 Task: Find connections with filter location Laguna with filter topic #Personalbrandingwith filter profile language French with filter current company L&T Infrastructure Engineering Limited with filter school Bareilly College with filter industry Insurance and Employee Benefit Funds with filter service category Search Engine Marketing (SEM) with filter keywords title Business Manager
Action: Mouse moved to (516, 64)
Screenshot: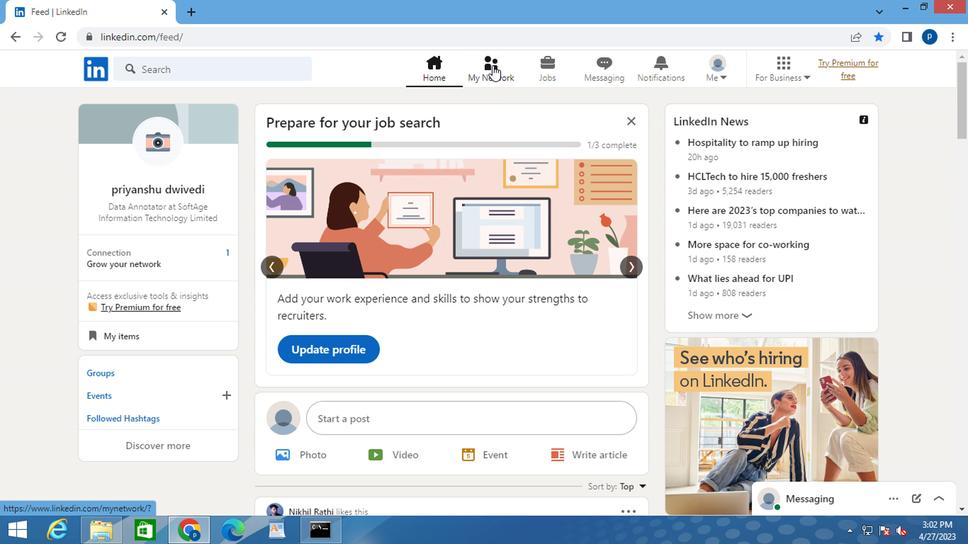
Action: Mouse pressed left at (516, 64)
Screenshot: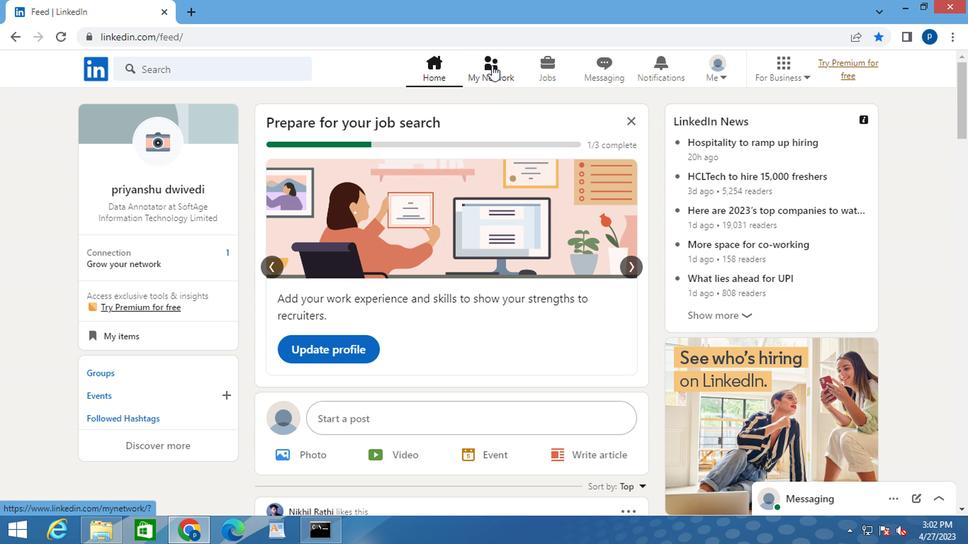 
Action: Mouse moved to (250, 152)
Screenshot: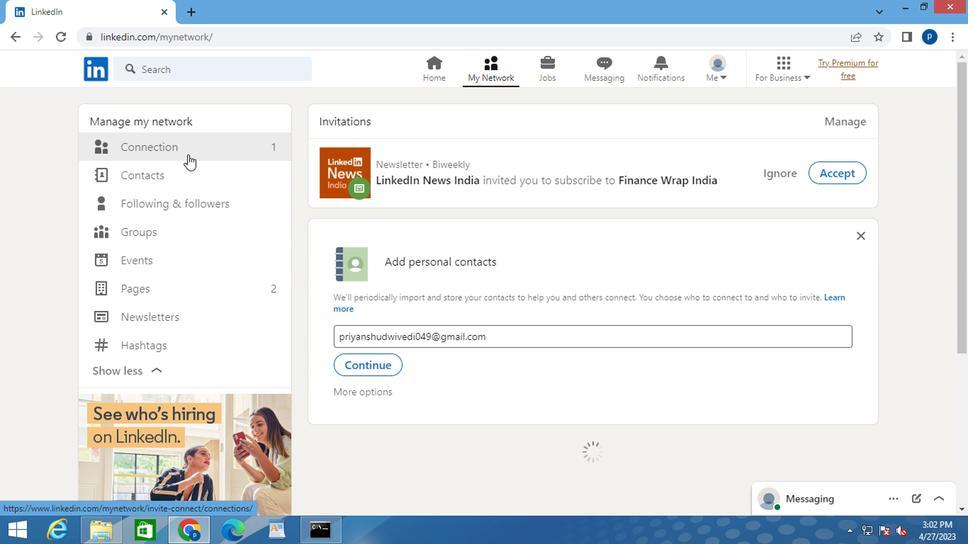 
Action: Mouse pressed left at (250, 152)
Screenshot: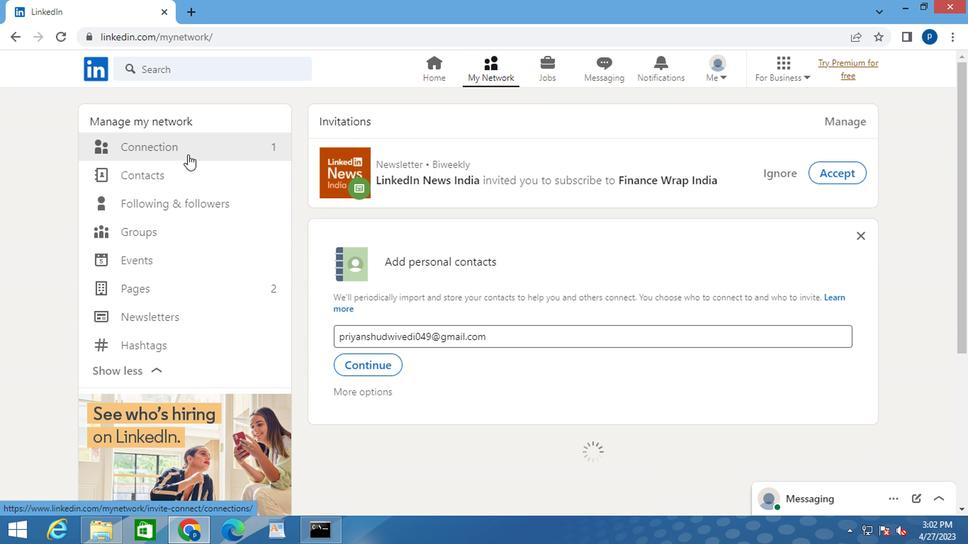 
Action: Mouse moved to (593, 147)
Screenshot: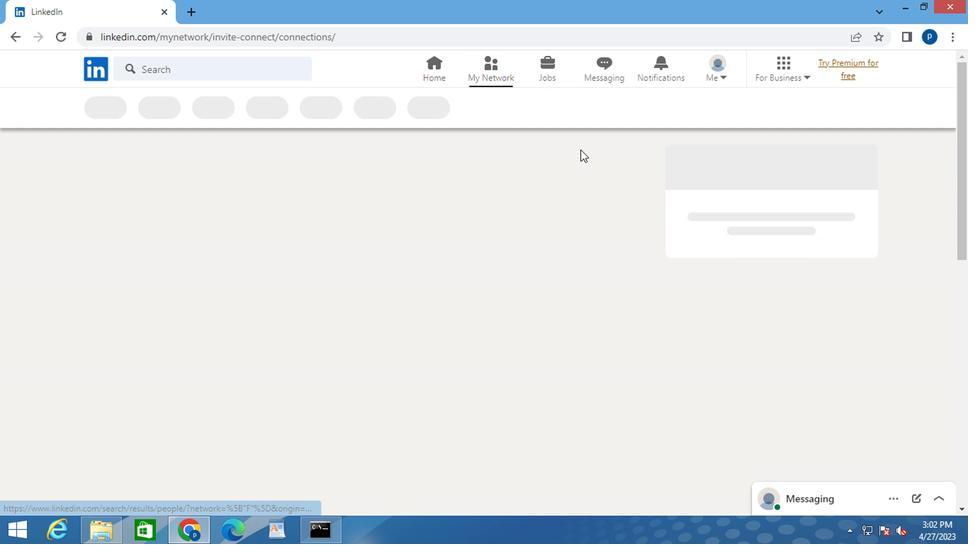 
Action: Mouse pressed left at (593, 147)
Screenshot: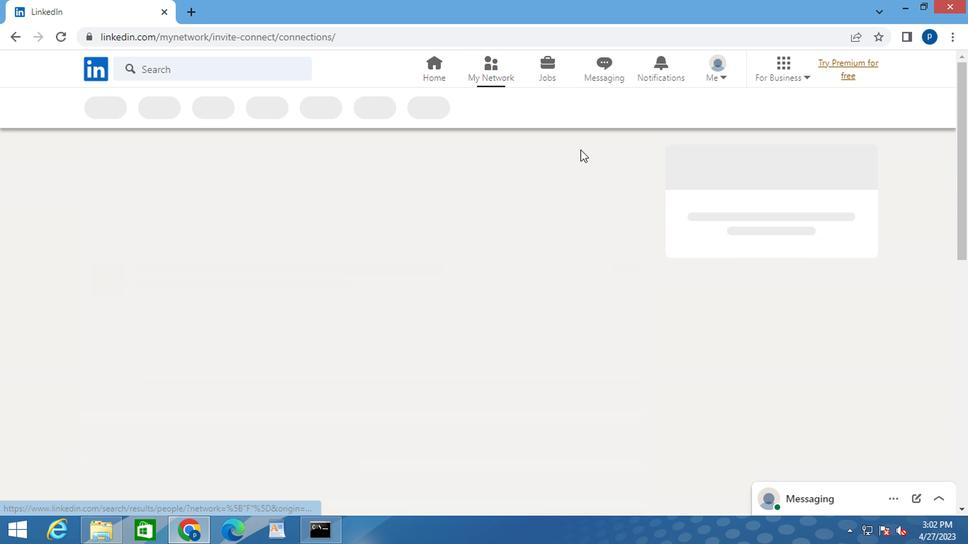 
Action: Mouse moved to (544, 107)
Screenshot: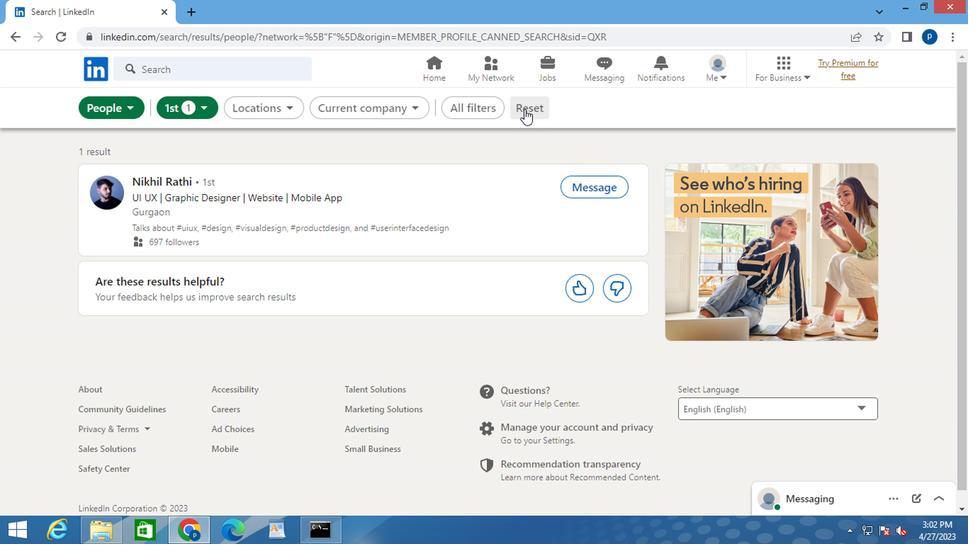 
Action: Mouse pressed left at (544, 107)
Screenshot: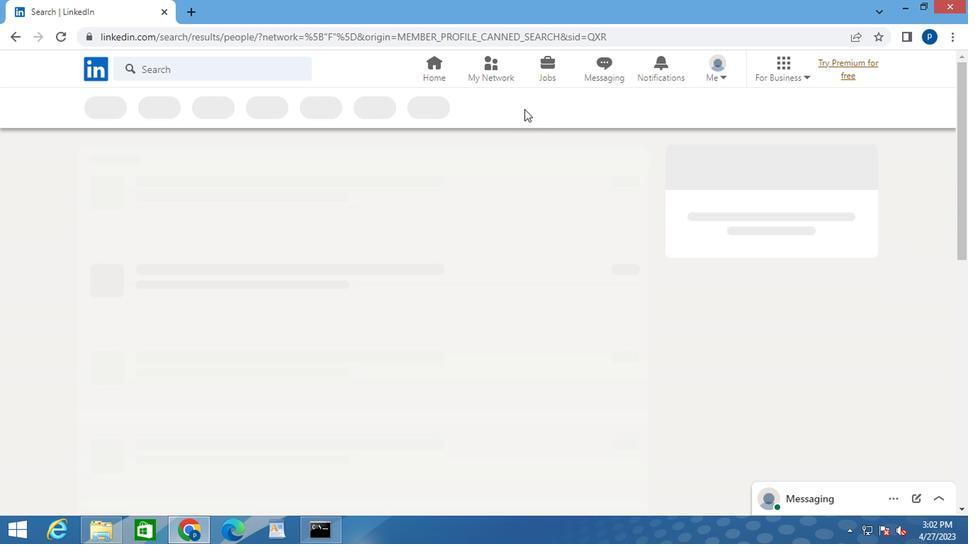 
Action: Mouse moved to (525, 109)
Screenshot: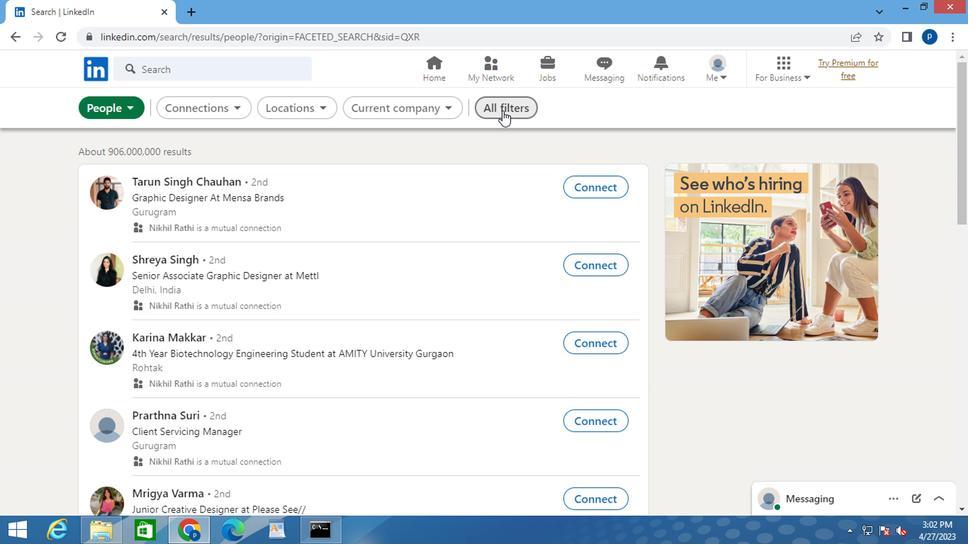 
Action: Mouse pressed left at (525, 109)
Screenshot: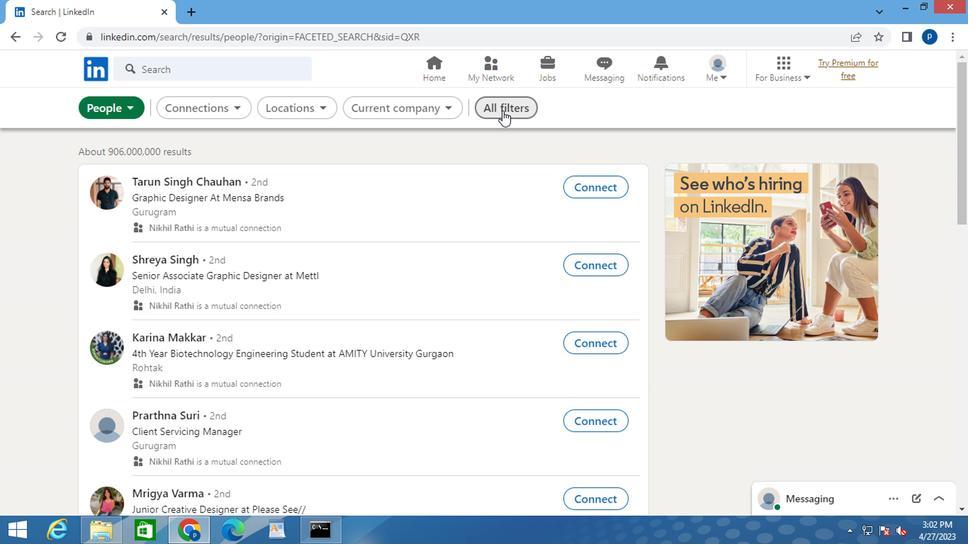 
Action: Mouse moved to (696, 272)
Screenshot: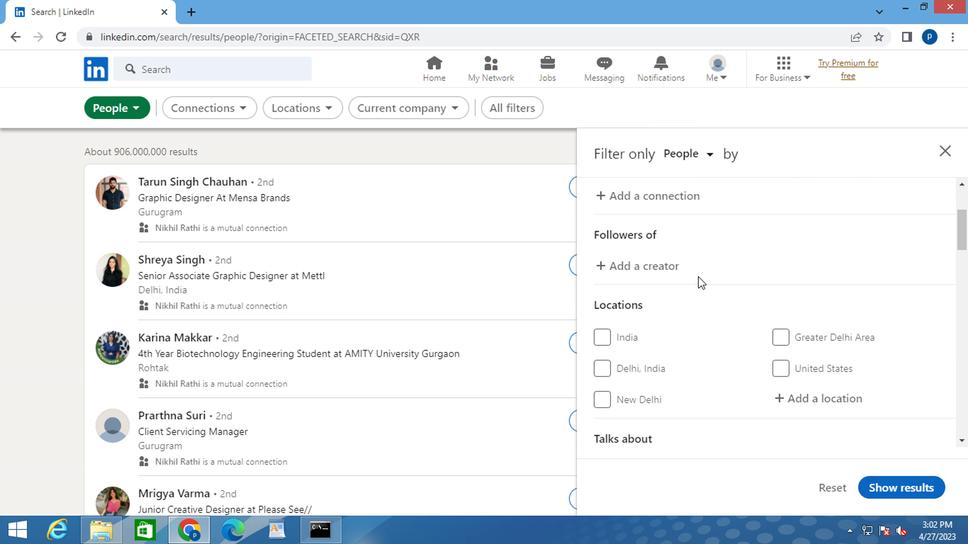 
Action: Mouse scrolled (696, 271) with delta (0, -1)
Screenshot: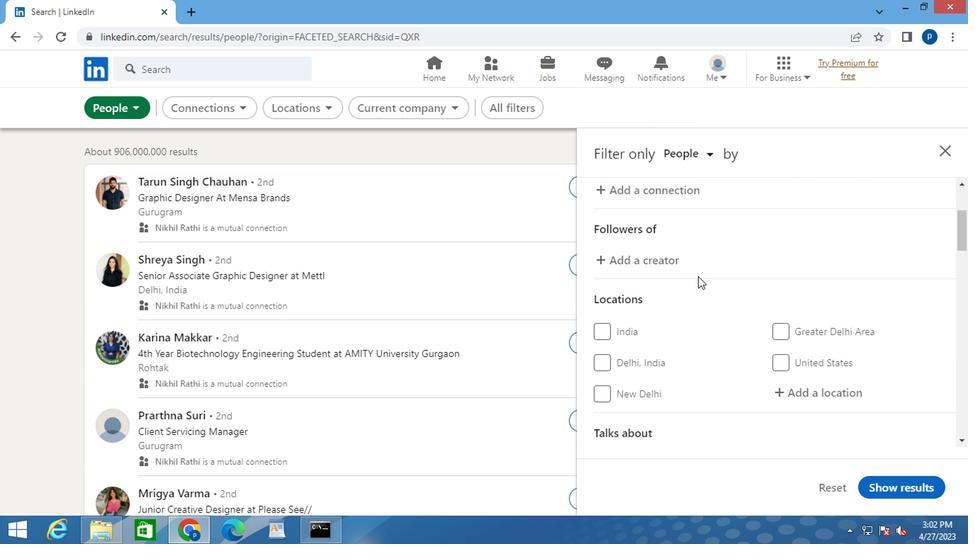 
Action: Mouse scrolled (696, 271) with delta (0, -1)
Screenshot: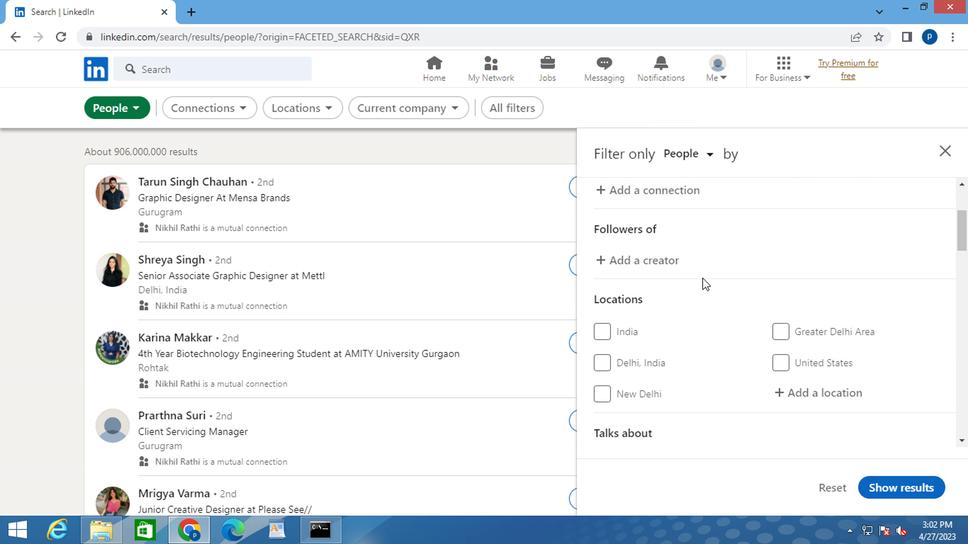
Action: Mouse moved to (714, 287)
Screenshot: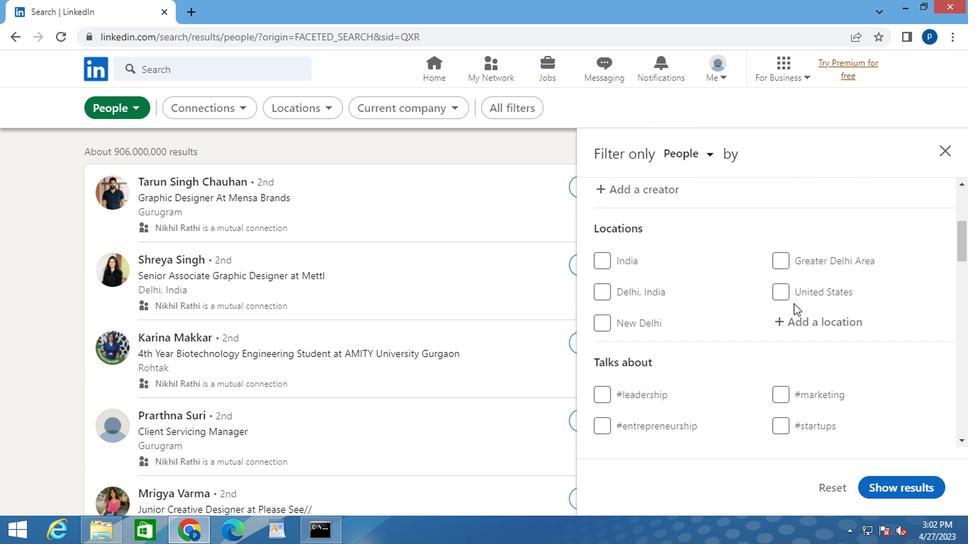 
Action: Mouse scrolled (714, 286) with delta (0, 0)
Screenshot: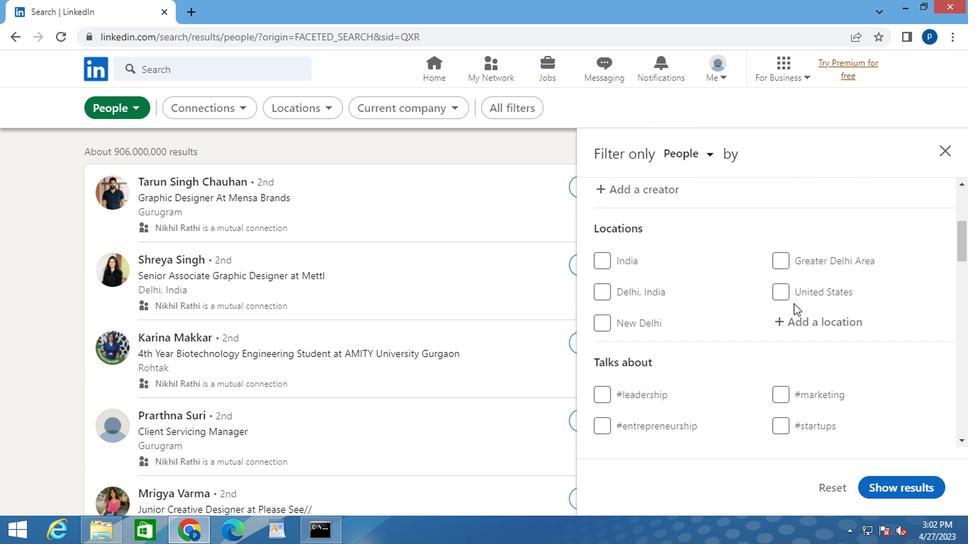
Action: Mouse moved to (803, 320)
Screenshot: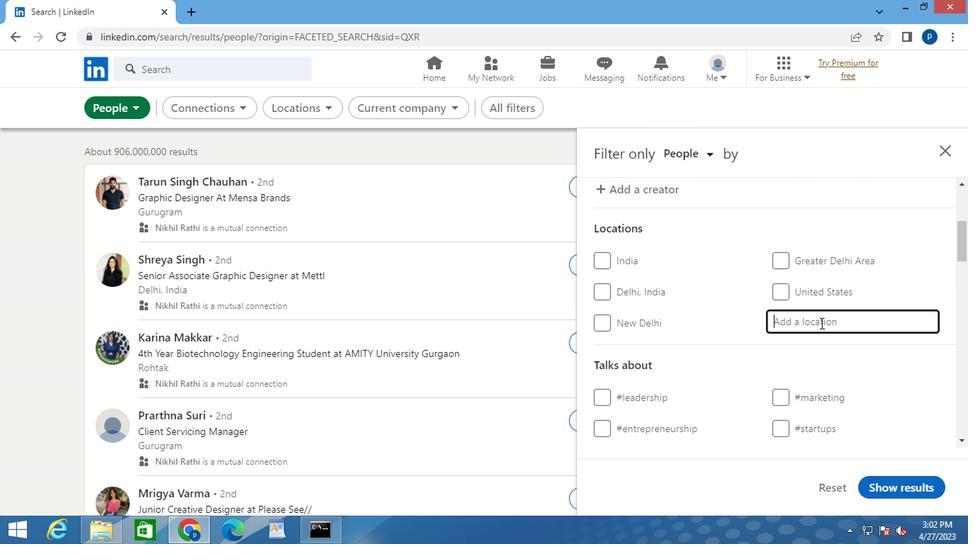 
Action: Mouse pressed left at (803, 320)
Screenshot: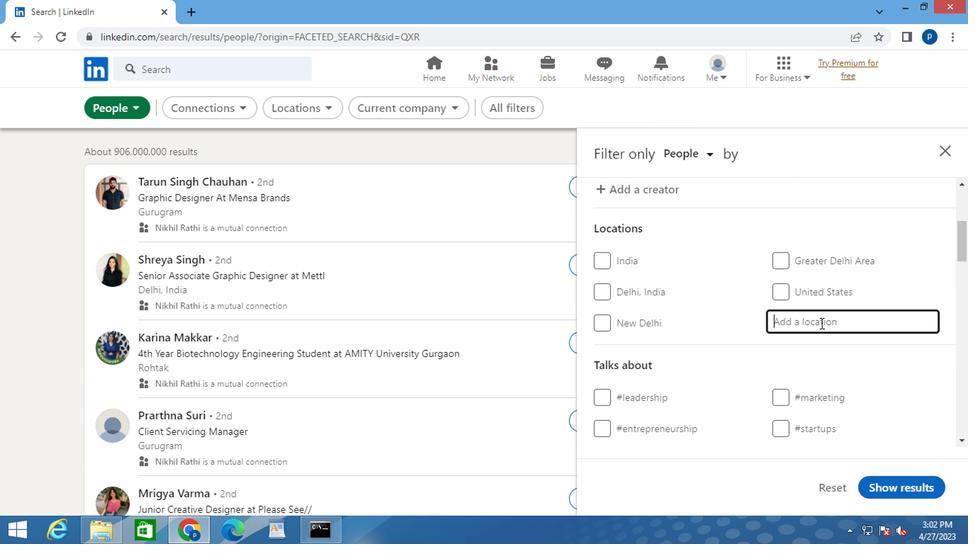 
Action: Key pressed <Key.caps_lock>l<Key.caps_lock>aguna<Key.space>
Screenshot: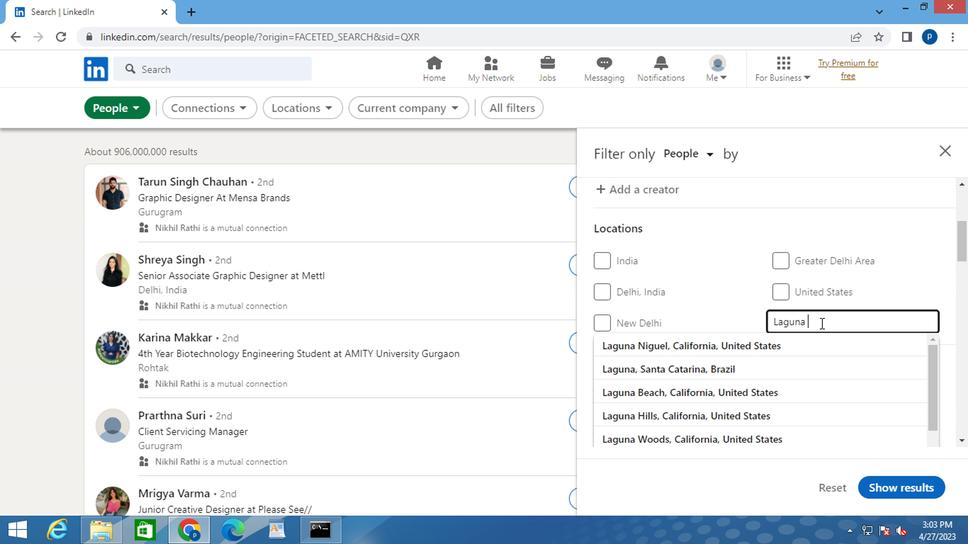 
Action: Mouse moved to (721, 319)
Screenshot: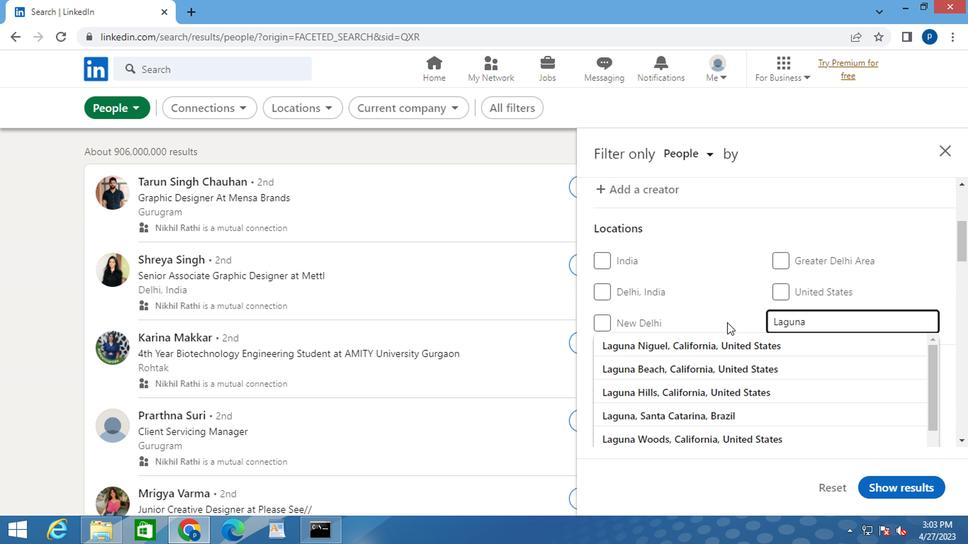 
Action: Mouse scrolled (721, 319) with delta (0, 0)
Screenshot: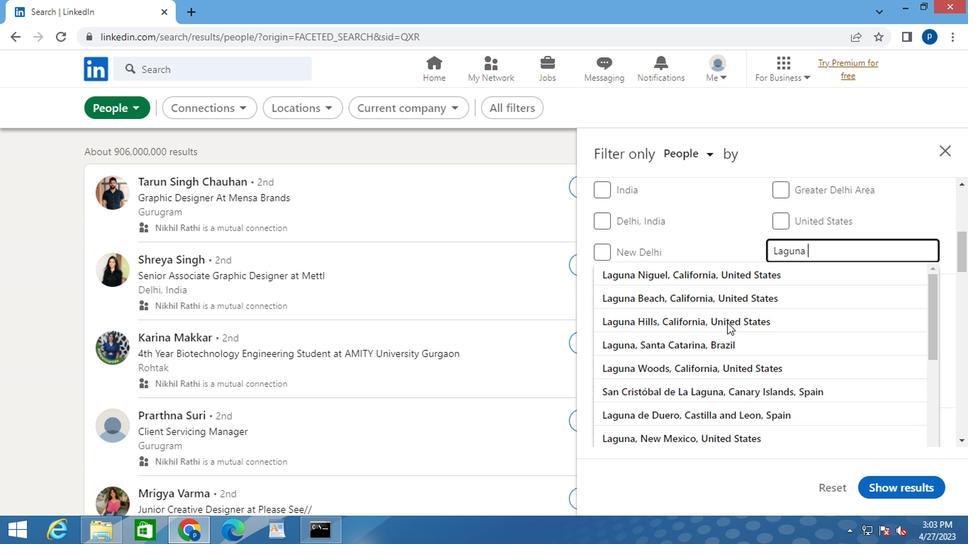 
Action: Mouse moved to (708, 223)
Screenshot: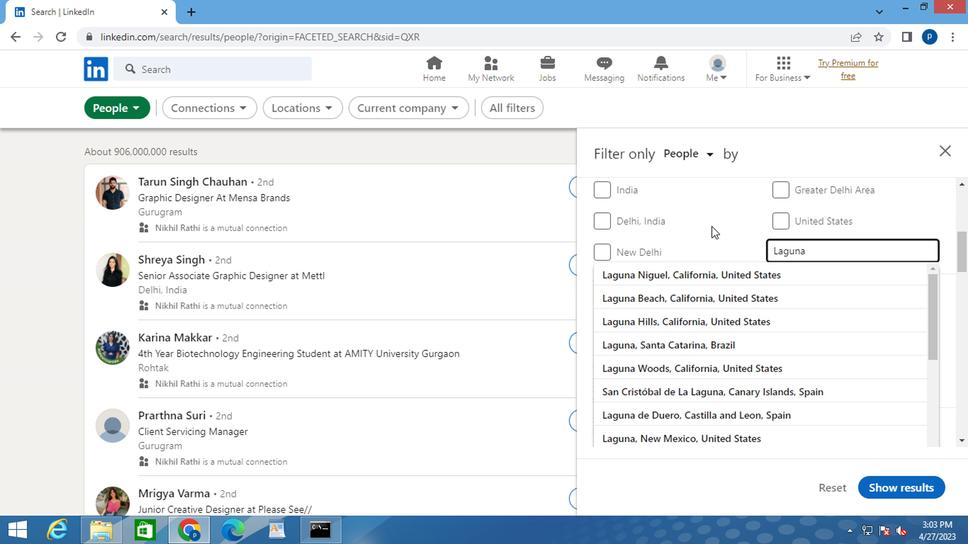 
Action: Key pressed <Key.enter>
Screenshot: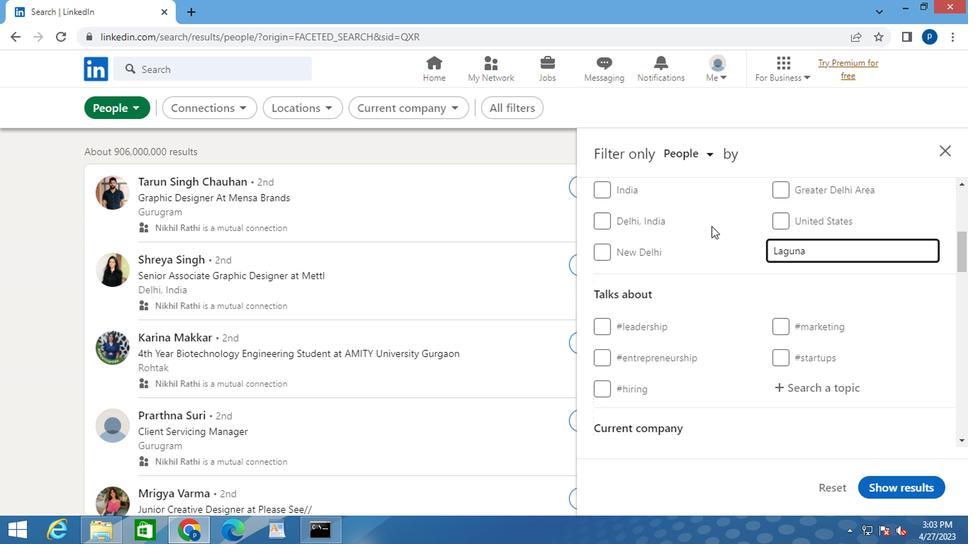 
Action: Mouse moved to (715, 217)
Screenshot: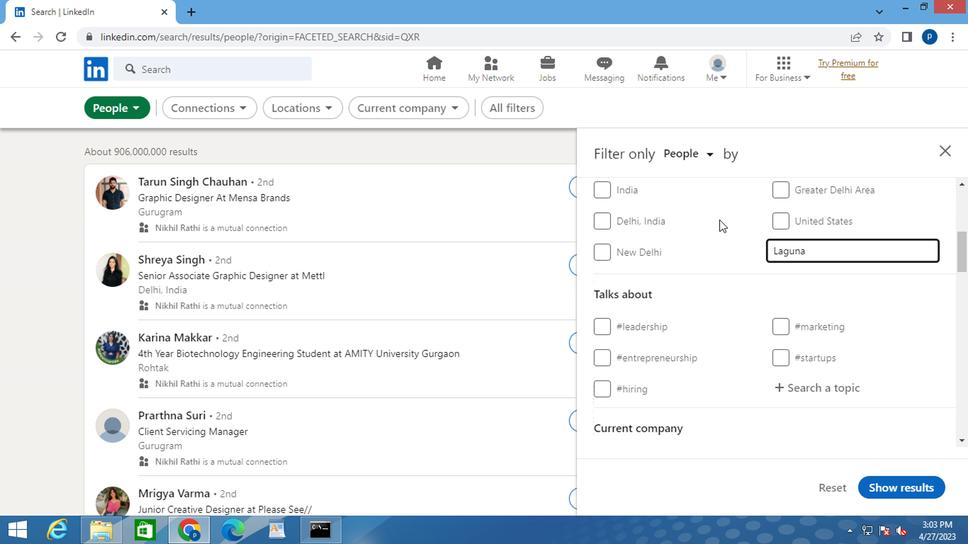 
Action: Mouse scrolled (715, 216) with delta (0, -1)
Screenshot: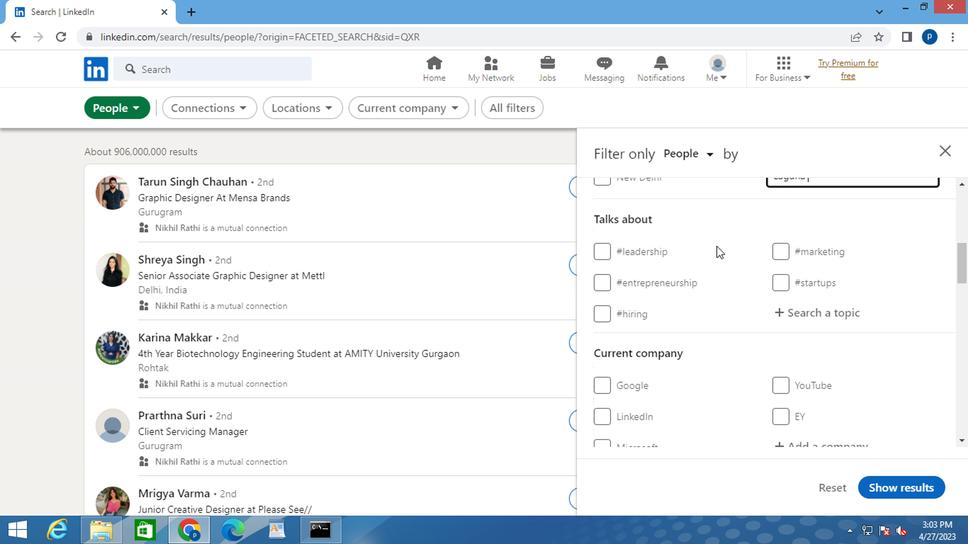 
Action: Mouse moved to (712, 244)
Screenshot: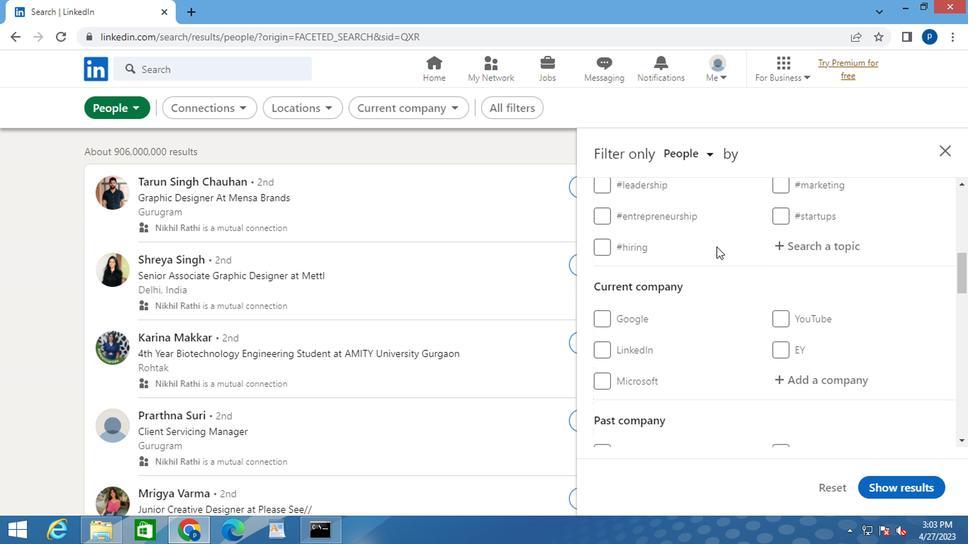 
Action: Mouse scrolled (712, 243) with delta (0, -1)
Screenshot: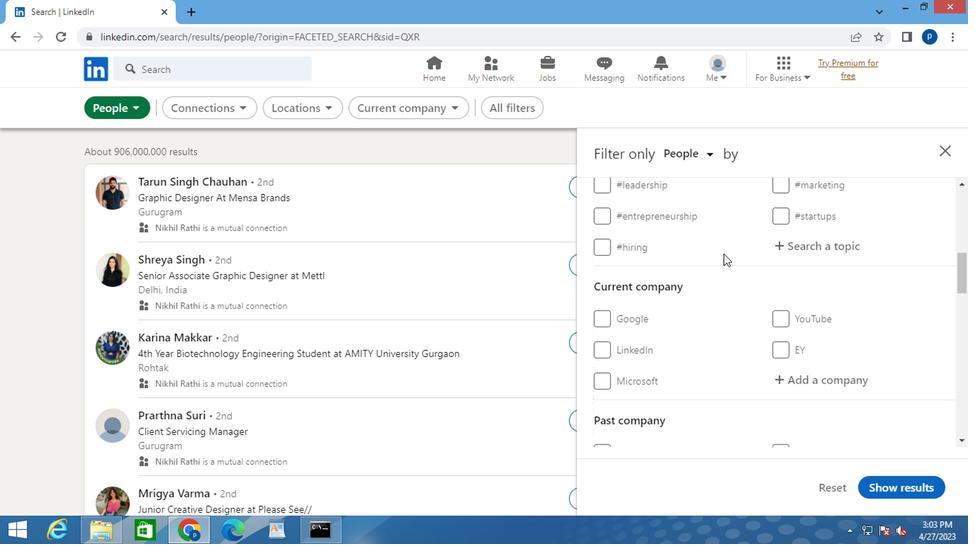 
Action: Mouse moved to (772, 253)
Screenshot: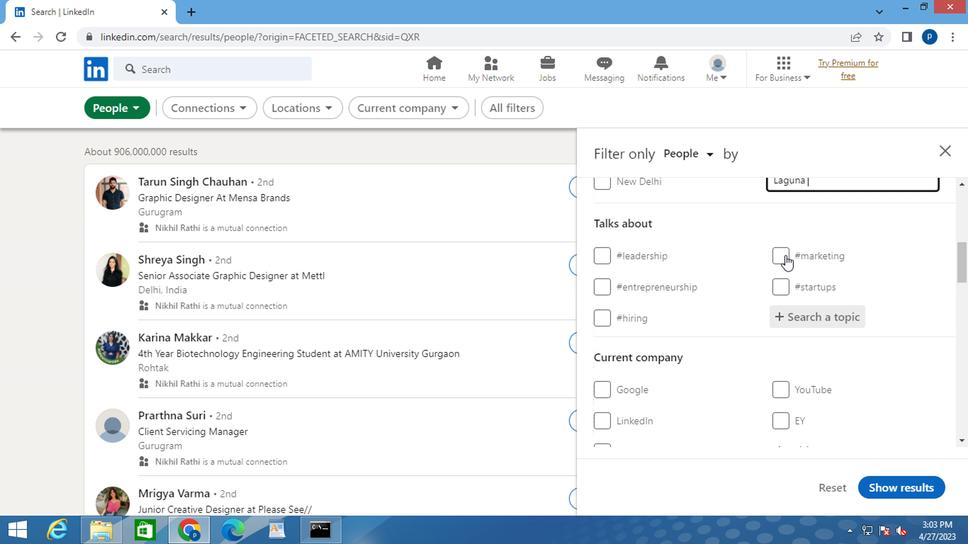 
Action: Mouse scrolled (772, 253) with delta (0, 0)
Screenshot: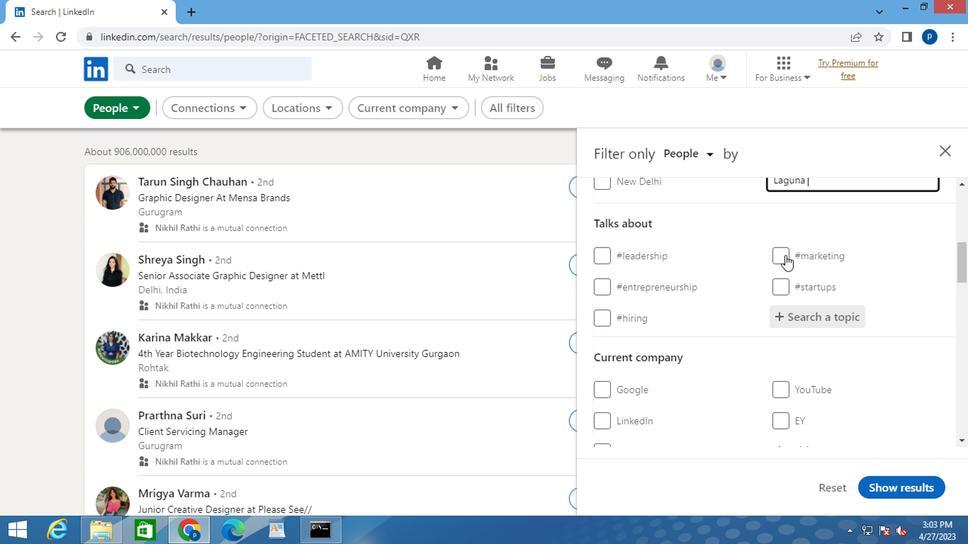 
Action: Mouse moved to (774, 313)
Screenshot: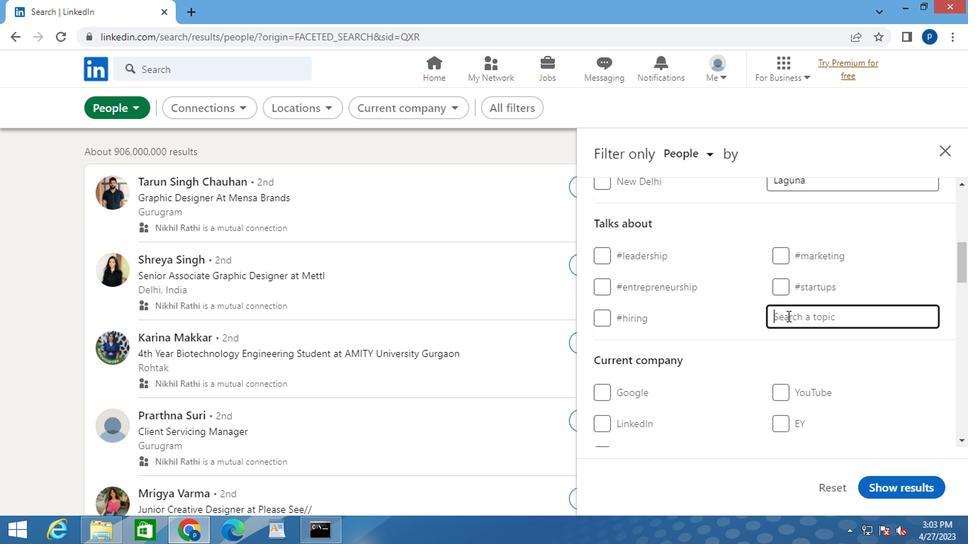 
Action: Mouse pressed left at (774, 313)
Screenshot: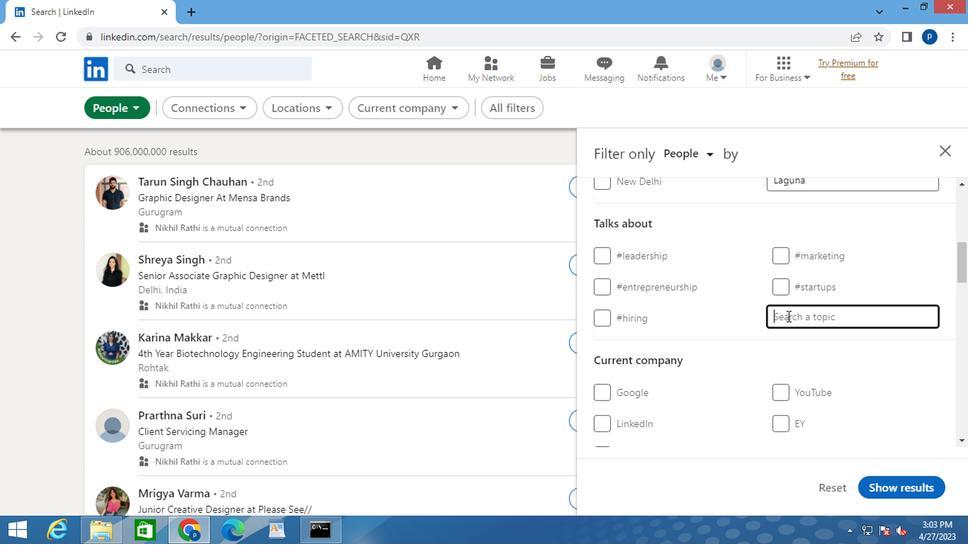 
Action: Key pressed <Key.shift>#<Key.caps_lock>P<Key.caps_lock>ERSONALBRANDING
Screenshot: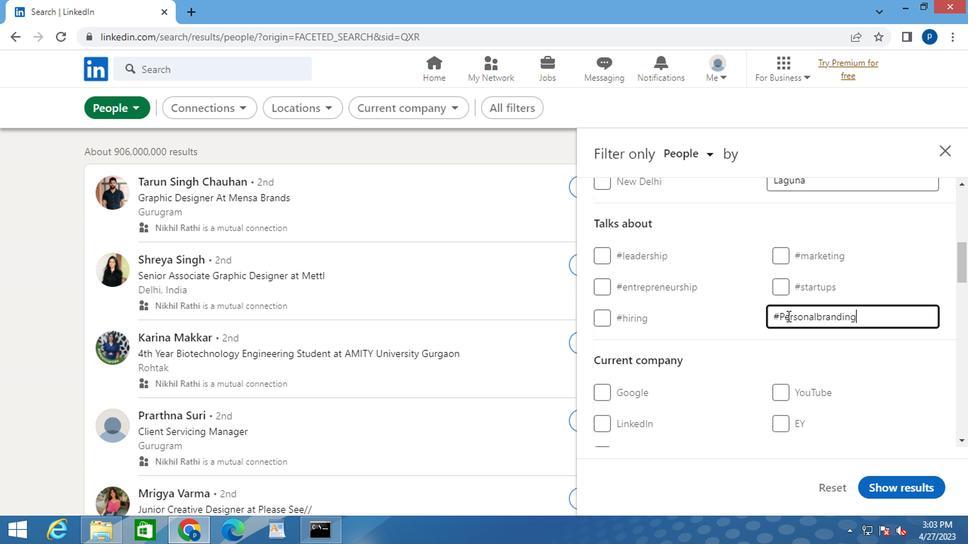 
Action: Mouse moved to (752, 339)
Screenshot: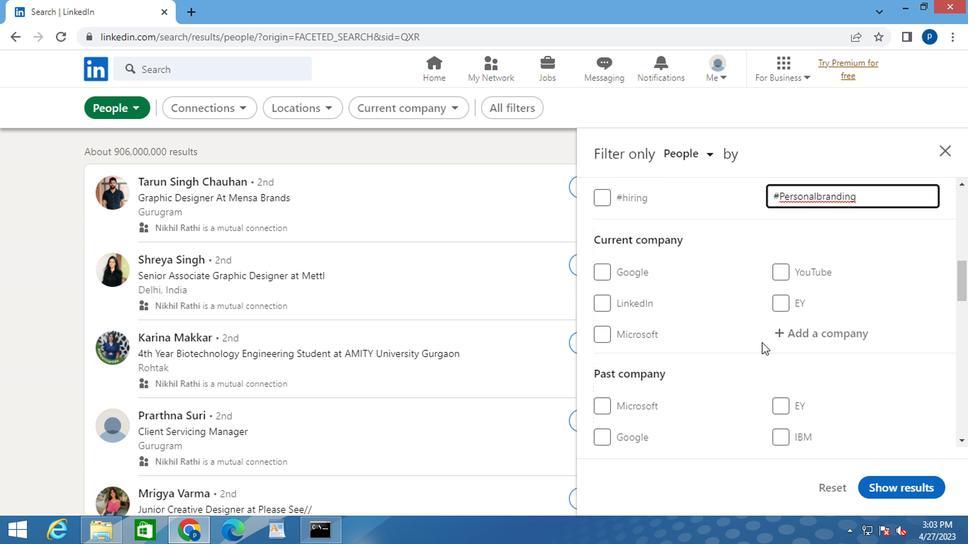 
Action: Mouse scrolled (752, 338) with delta (0, -1)
Screenshot: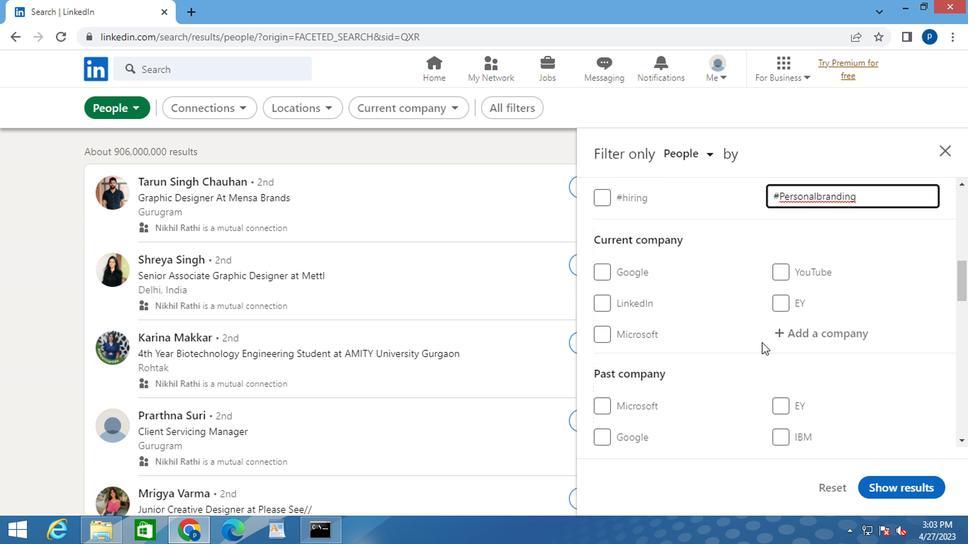
Action: Mouse scrolled (752, 338) with delta (0, -1)
Screenshot: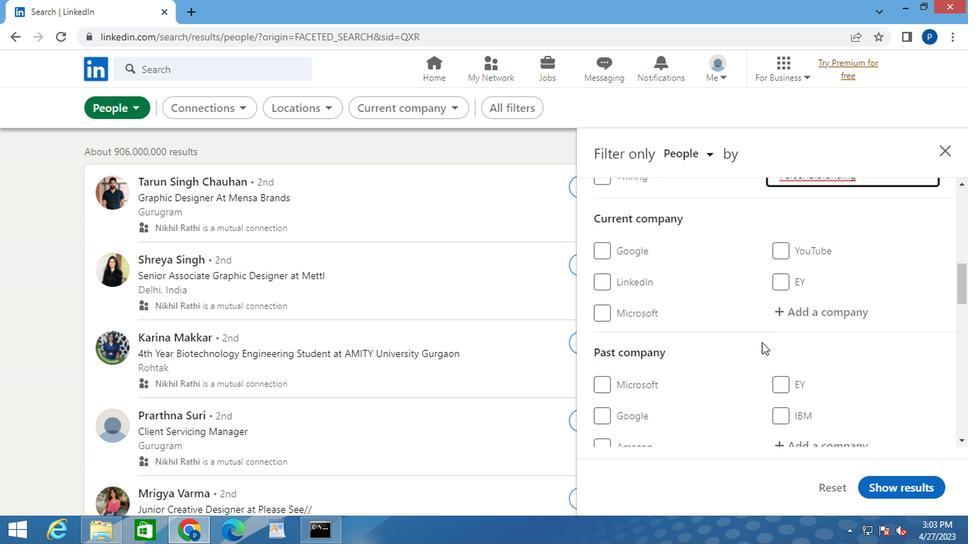 
Action: Mouse scrolled (752, 338) with delta (0, -1)
Screenshot: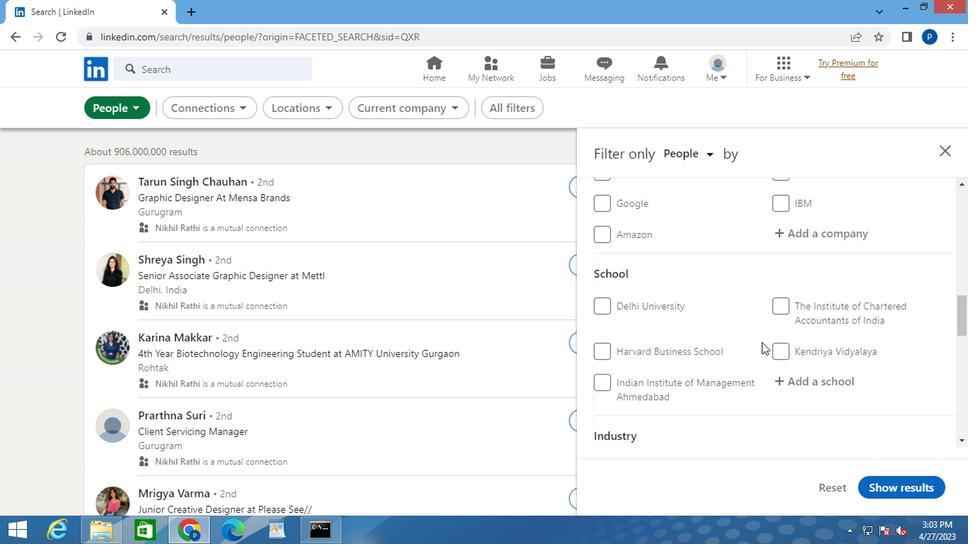 
Action: Mouse scrolled (752, 338) with delta (0, -1)
Screenshot: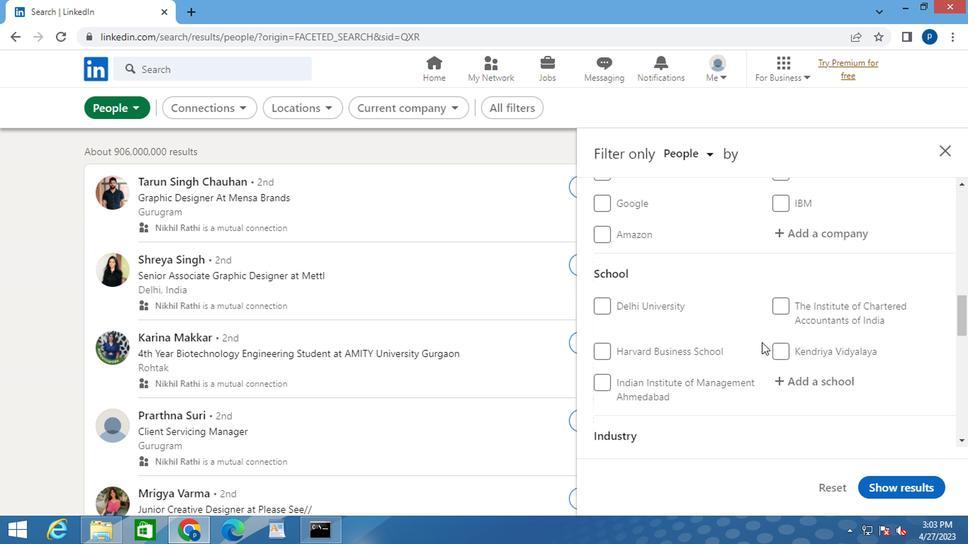 
Action: Mouse scrolled (752, 338) with delta (0, -1)
Screenshot: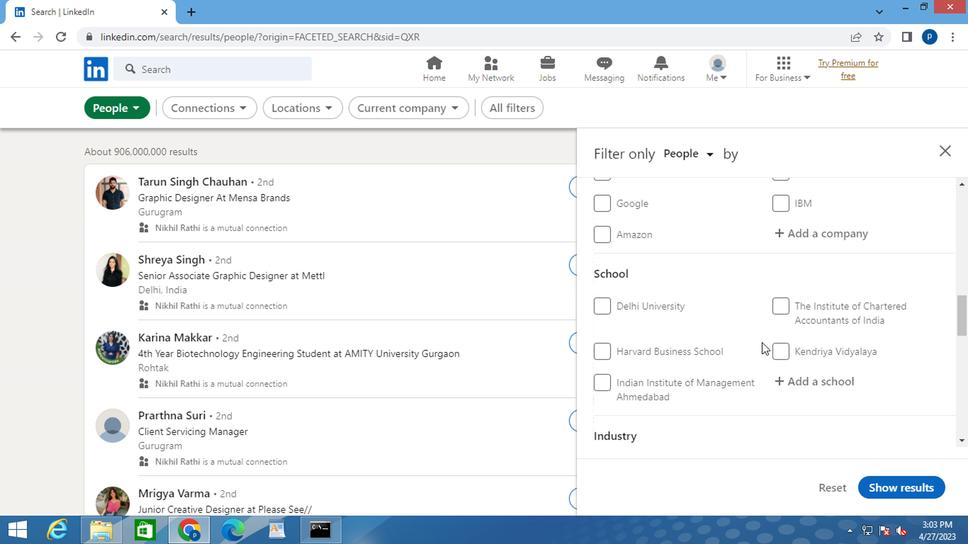 
Action: Mouse moved to (747, 343)
Screenshot: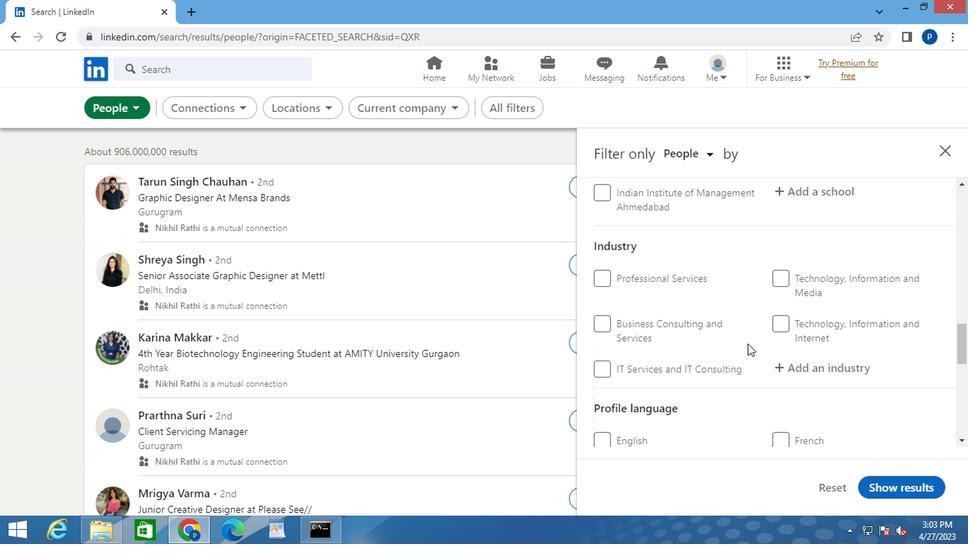 
Action: Mouse scrolled (747, 343) with delta (0, 0)
Screenshot: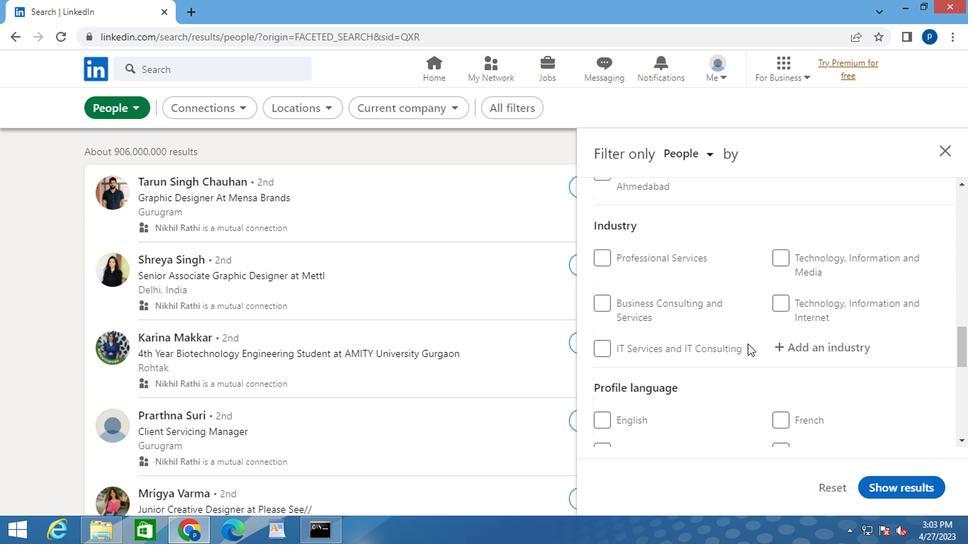 
Action: Mouse moved to (747, 343)
Screenshot: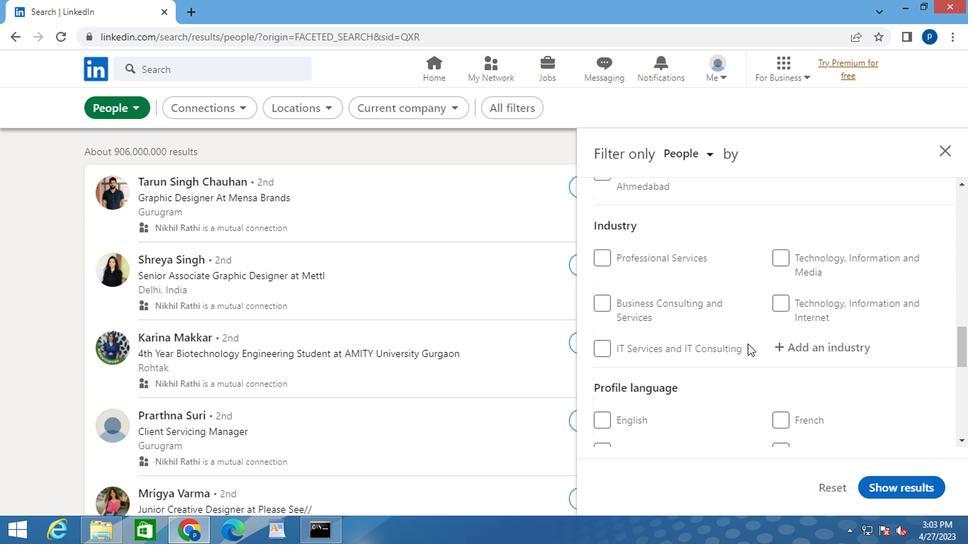 
Action: Mouse scrolled (747, 343) with delta (0, 0)
Screenshot: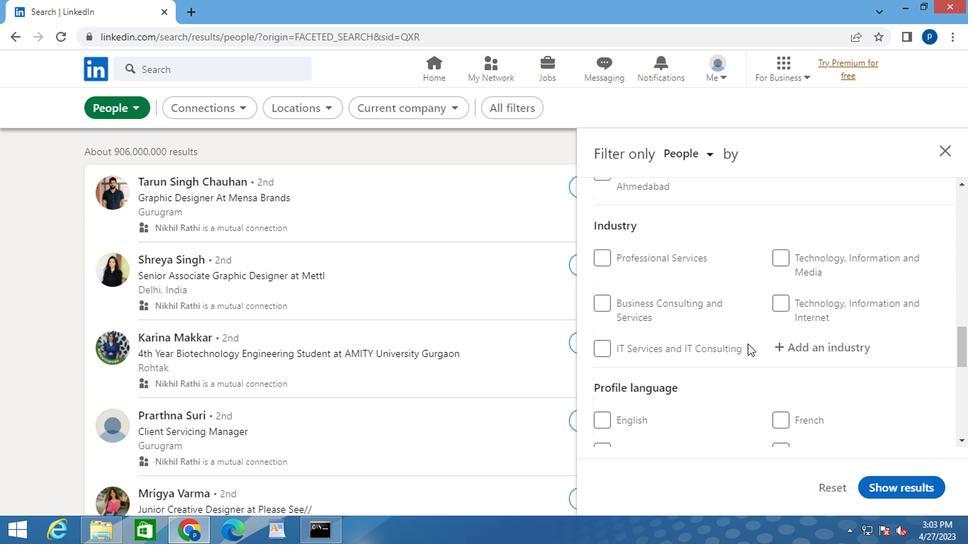 
Action: Mouse moved to (745, 344)
Screenshot: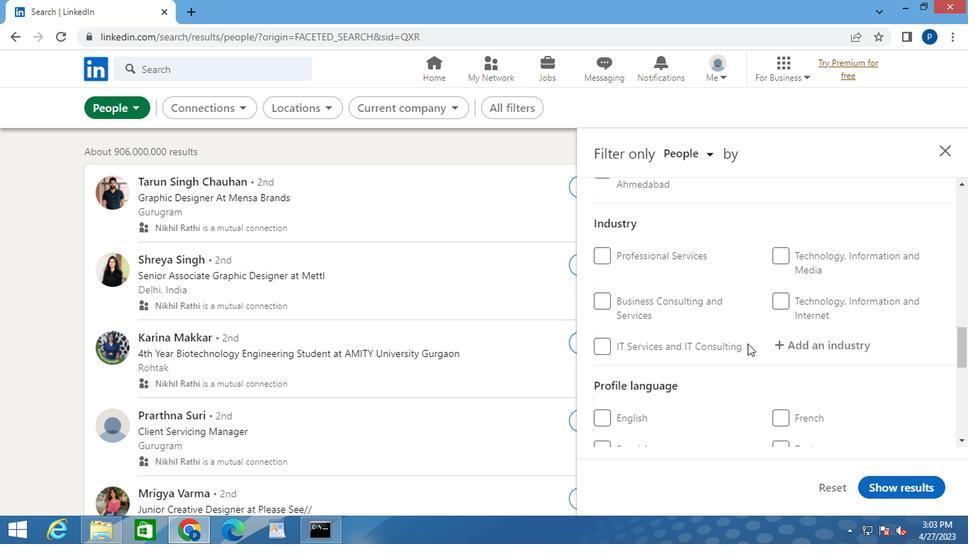 
Action: Mouse scrolled (745, 343) with delta (0, 0)
Screenshot: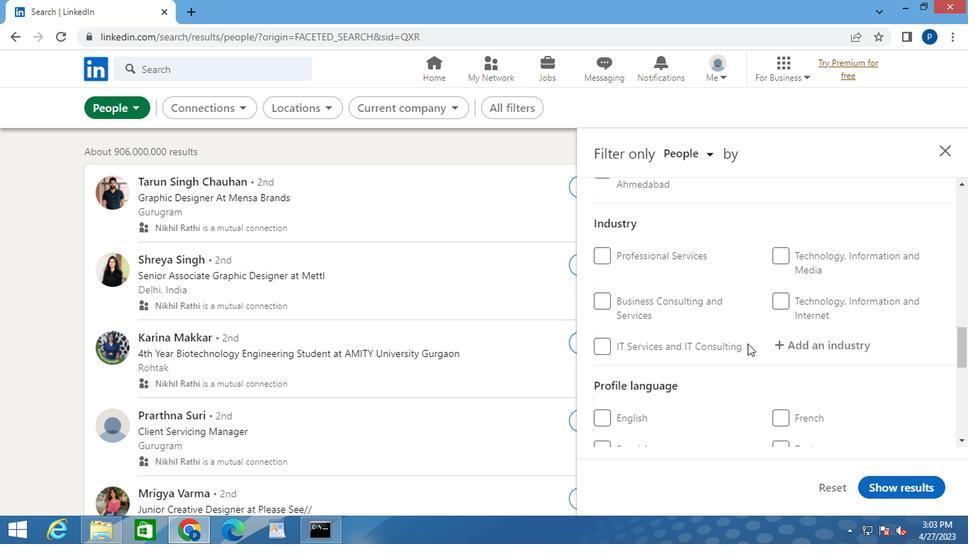 
Action: Mouse moved to (733, 340)
Screenshot: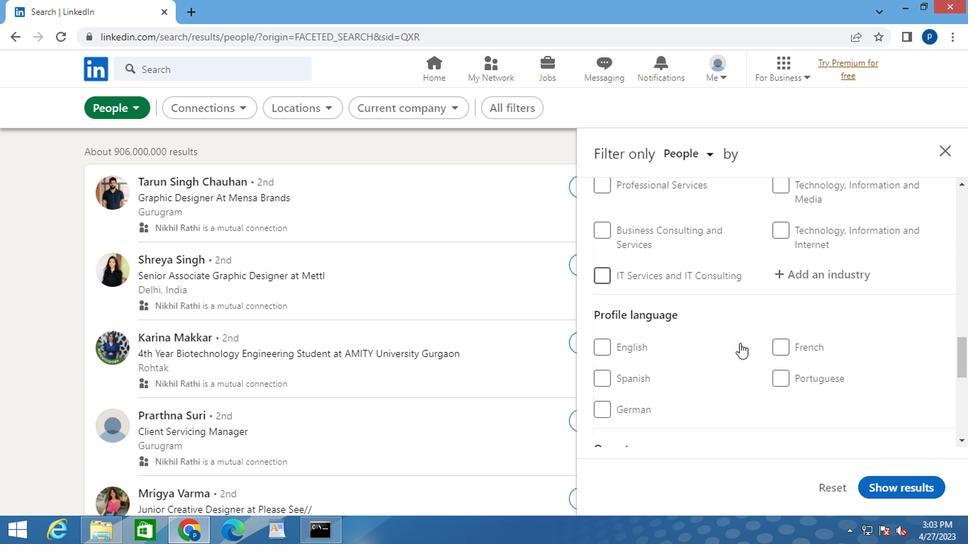 
Action: Mouse scrolled (733, 339) with delta (0, 0)
Screenshot: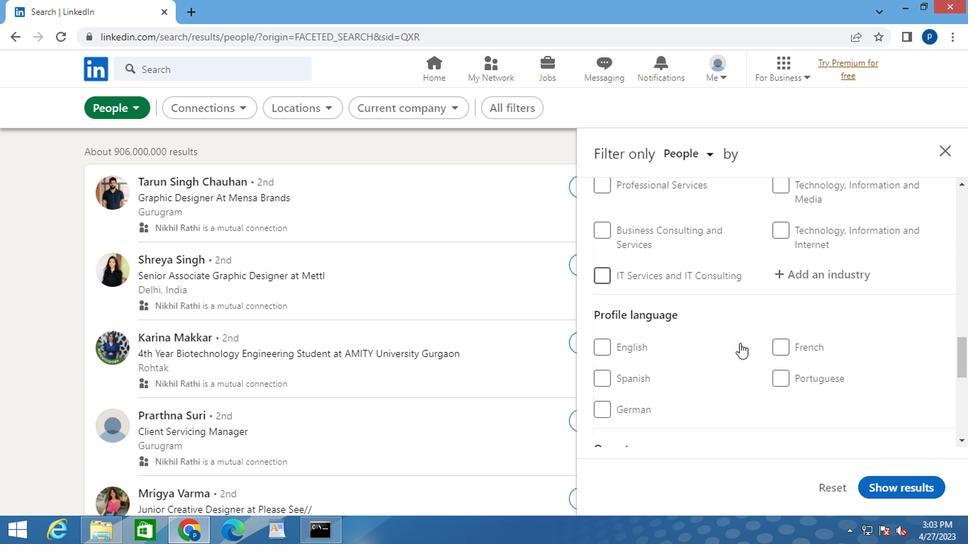 
Action: Mouse moved to (774, 339)
Screenshot: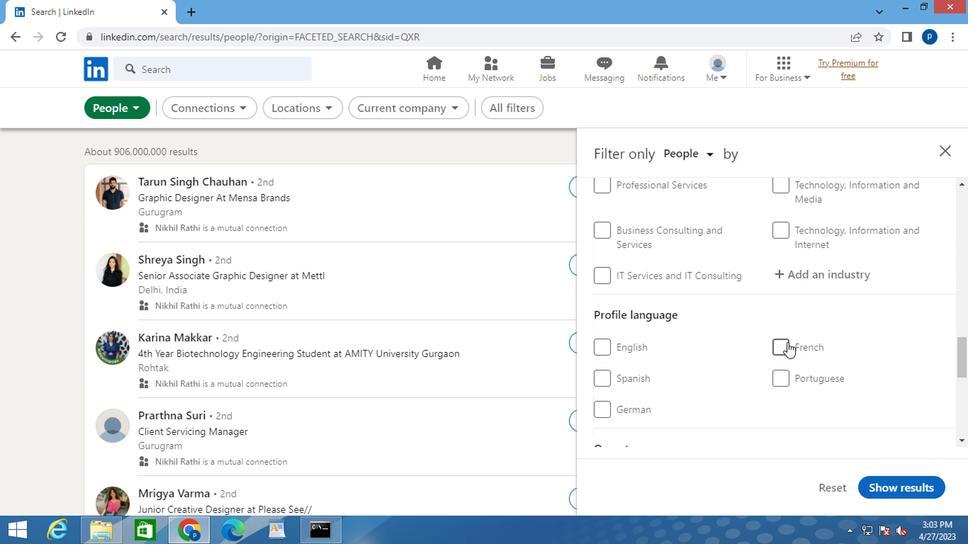 
Action: Mouse pressed left at (774, 339)
Screenshot: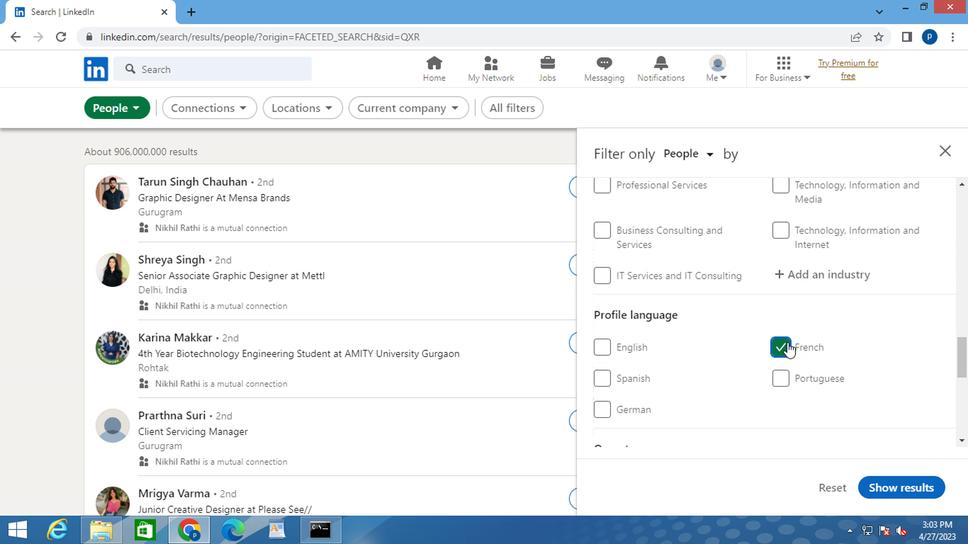 
Action: Mouse moved to (795, 316)
Screenshot: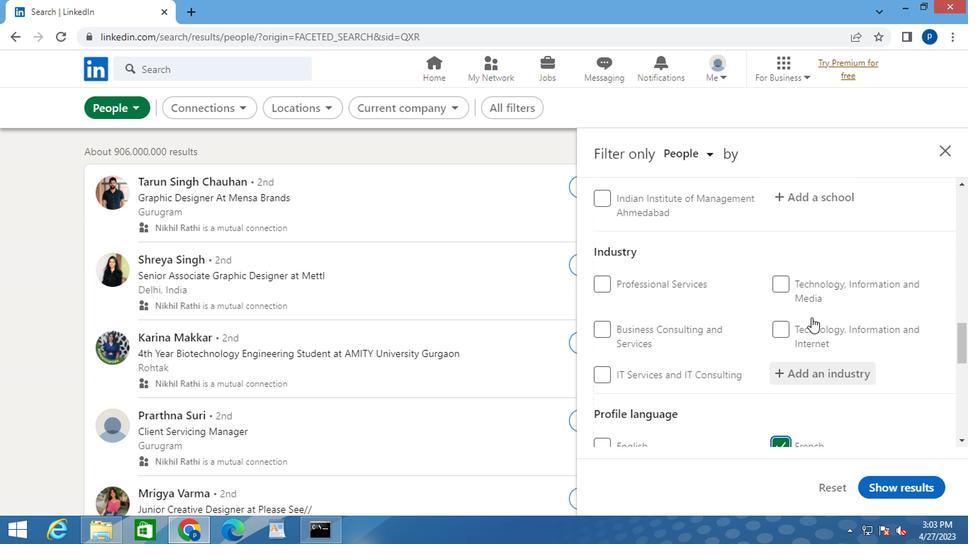 
Action: Mouse scrolled (795, 317) with delta (0, 0)
Screenshot: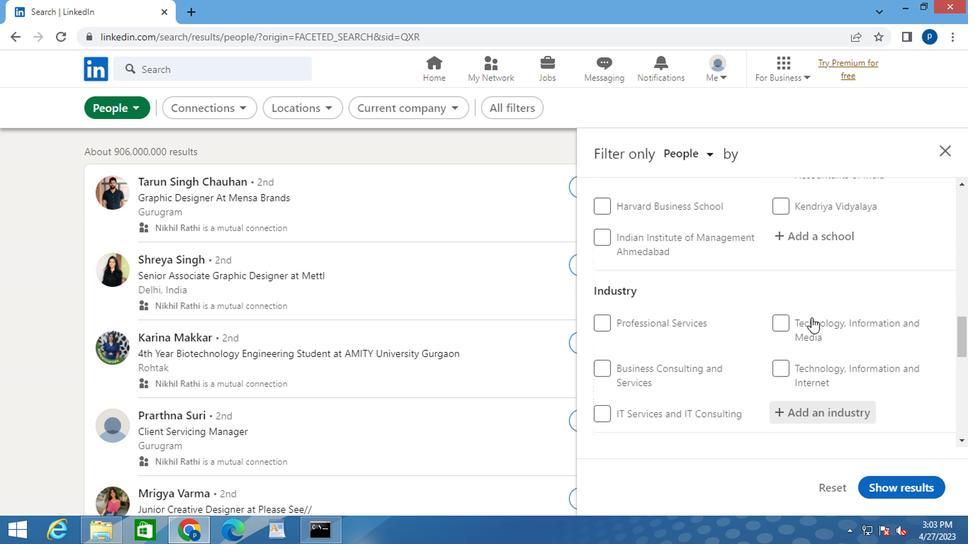 
Action: Mouse moved to (795, 315)
Screenshot: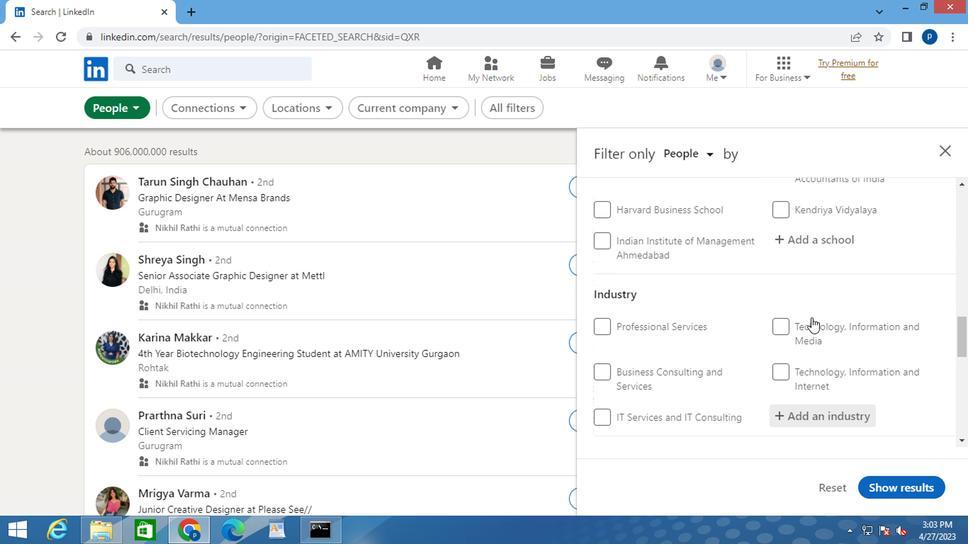 
Action: Mouse scrolled (795, 315) with delta (0, 0)
Screenshot: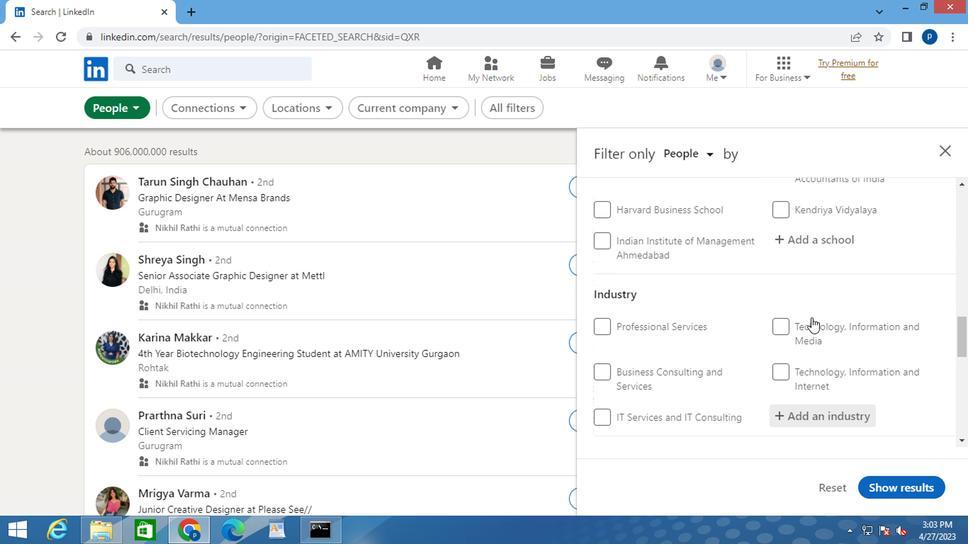
Action: Mouse scrolled (795, 315) with delta (0, 0)
Screenshot: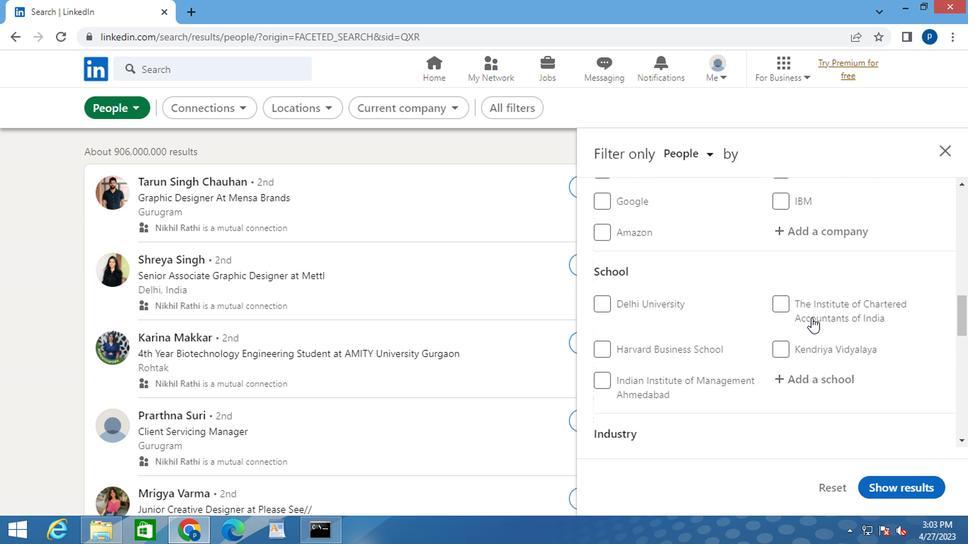 
Action: Mouse scrolled (795, 315) with delta (0, 0)
Screenshot: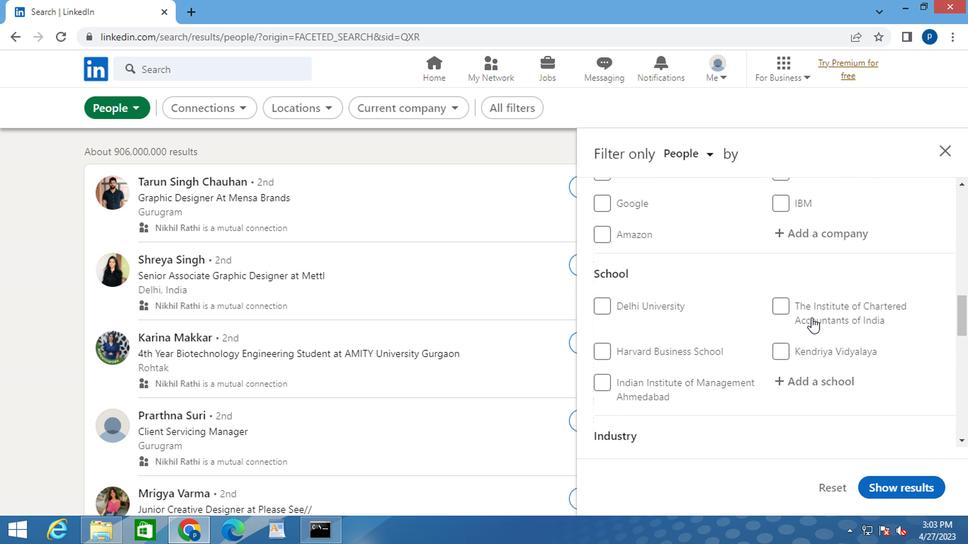 
Action: Mouse moved to (794, 315)
Screenshot: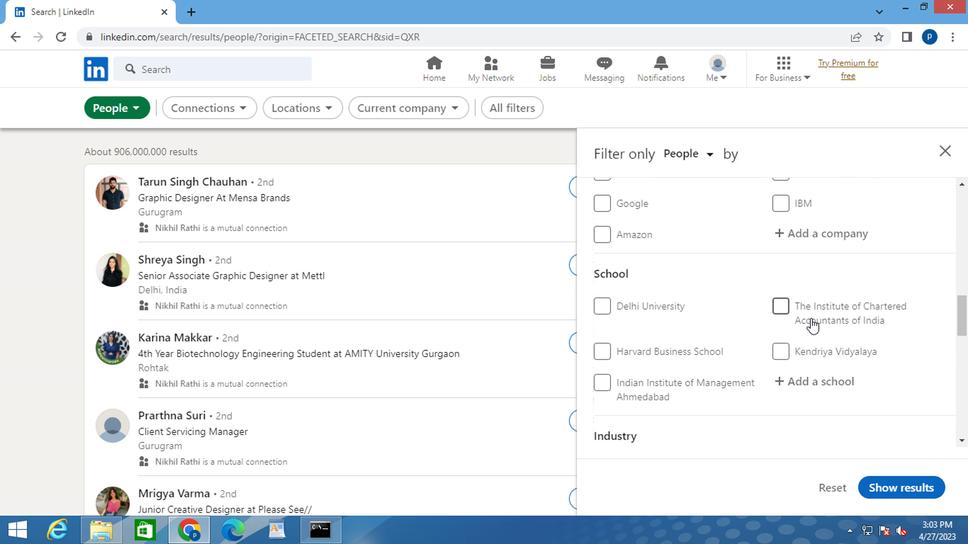 
Action: Mouse scrolled (794, 316) with delta (0, 1)
Screenshot: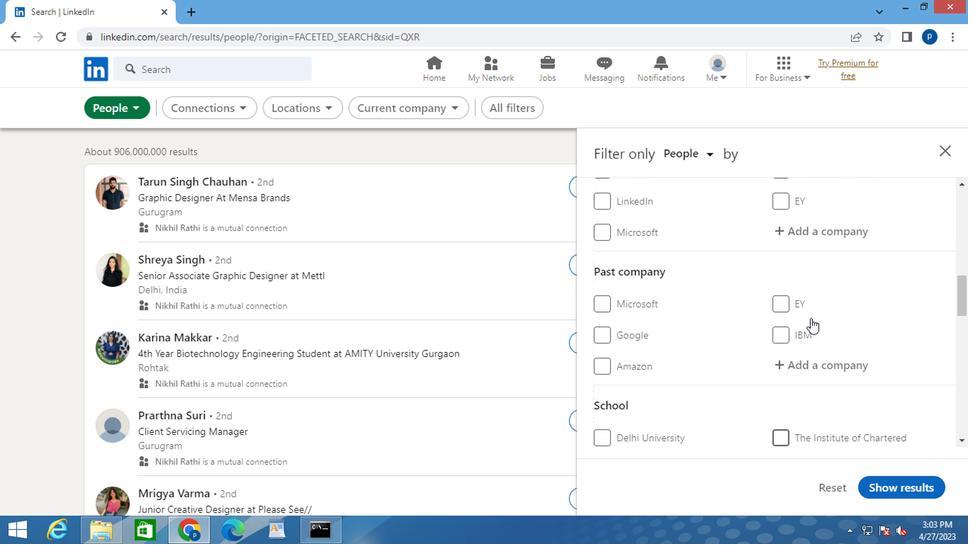 
Action: Mouse scrolled (794, 316) with delta (0, 1)
Screenshot: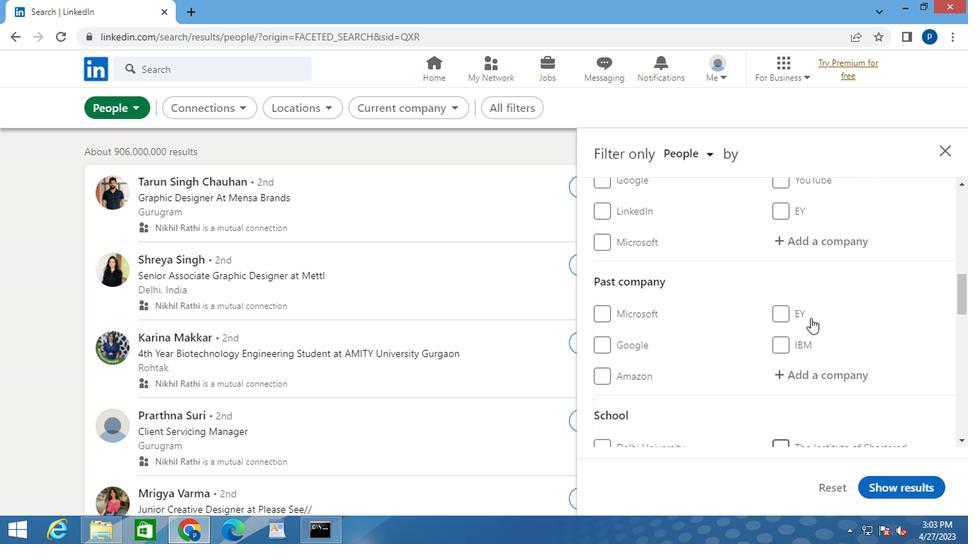 
Action: Mouse moved to (792, 317)
Screenshot: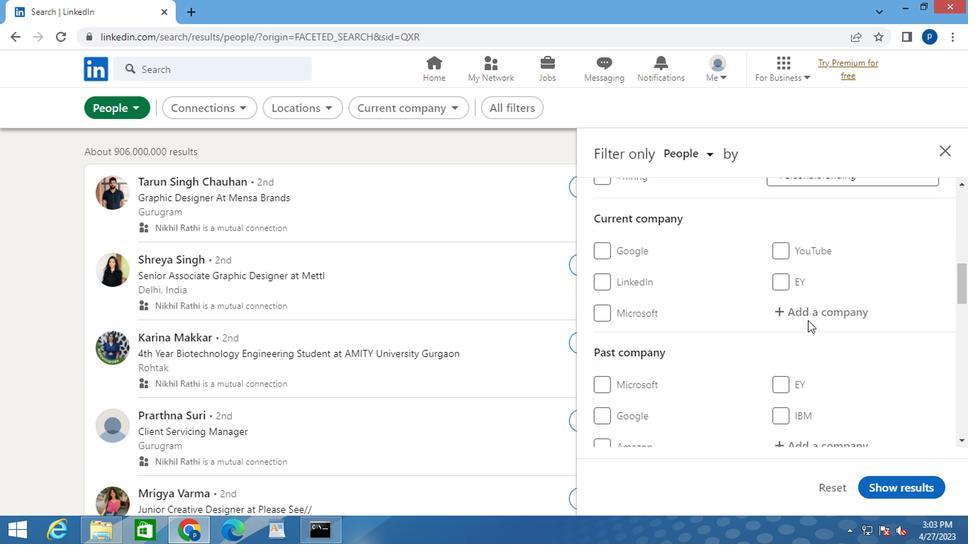 
Action: Mouse scrolled (792, 318) with delta (0, 1)
Screenshot: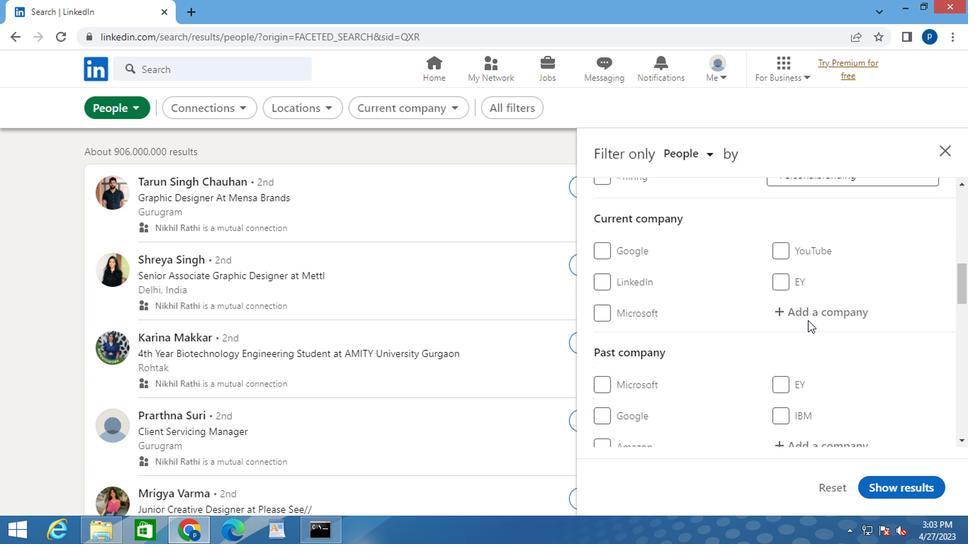 
Action: Mouse moved to (787, 306)
Screenshot: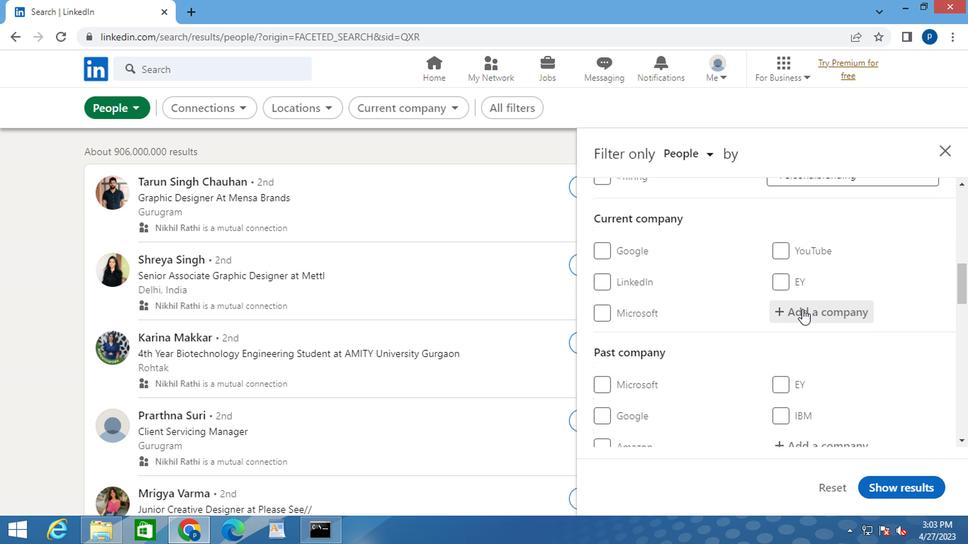 
Action: Mouse pressed left at (787, 306)
Screenshot: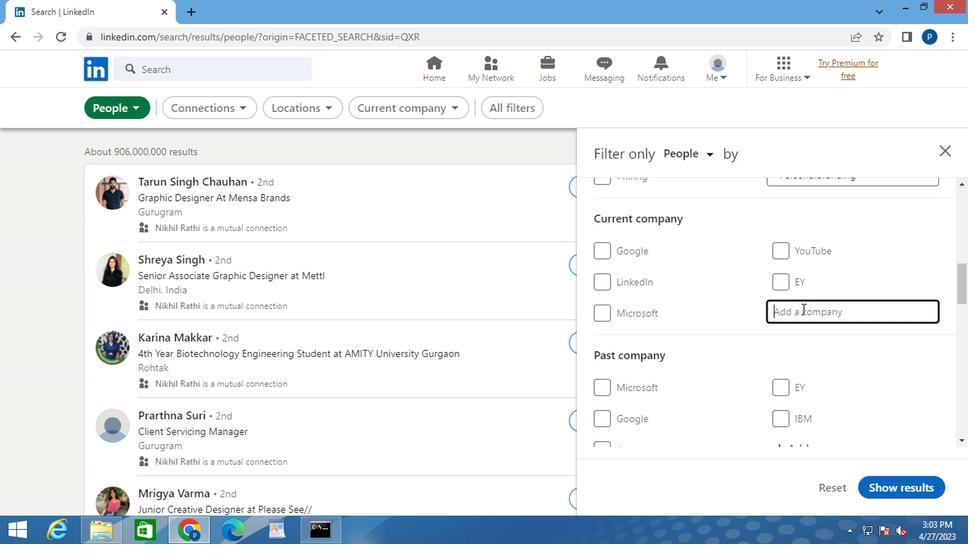 
Action: Key pressed <Key.caps_lock>L<Key.shift><Key.shift><Key.shift><Key.shift>&T<Key.space>IN<Key.backspace><Key.caps_lock>NFR
Screenshot: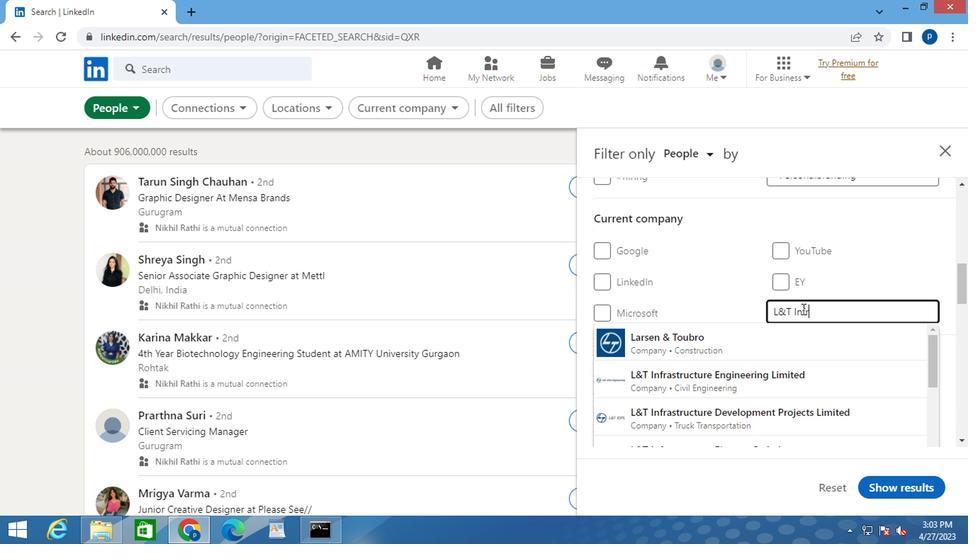 
Action: Mouse moved to (767, 336)
Screenshot: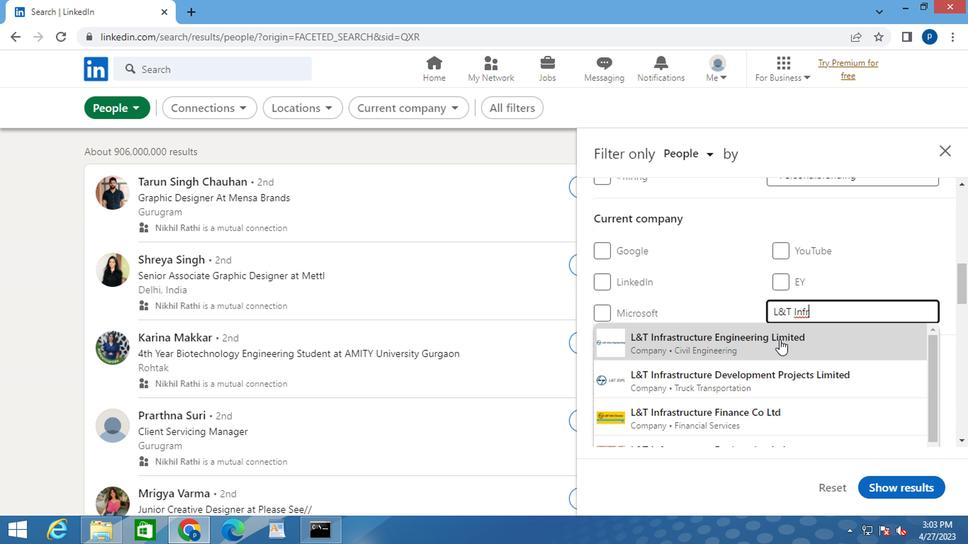 
Action: Mouse pressed left at (767, 336)
Screenshot: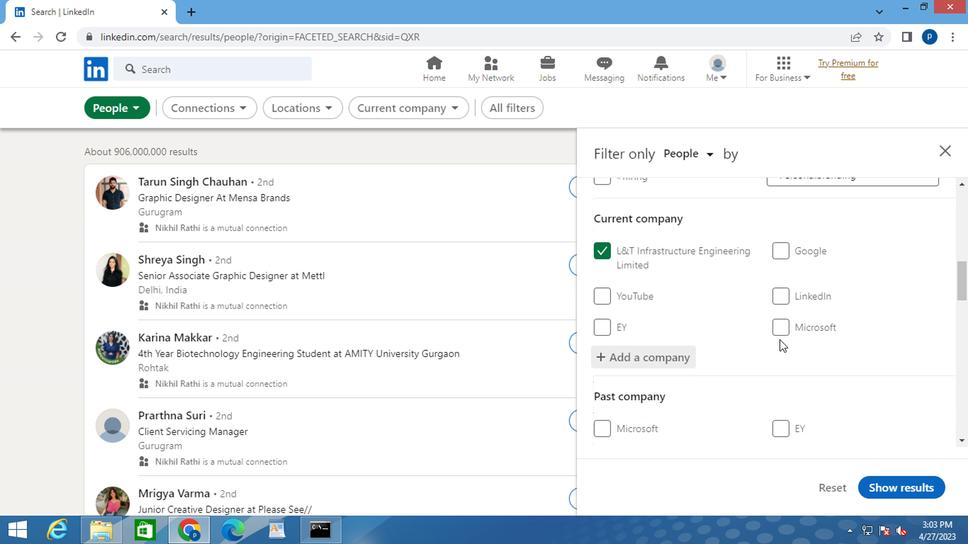
Action: Mouse moved to (761, 334)
Screenshot: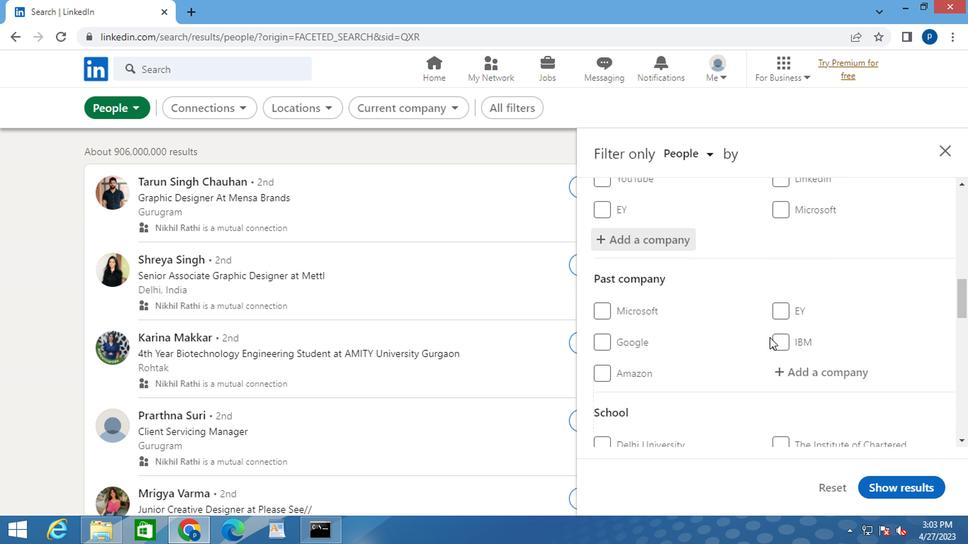 
Action: Mouse scrolled (761, 333) with delta (0, -1)
Screenshot: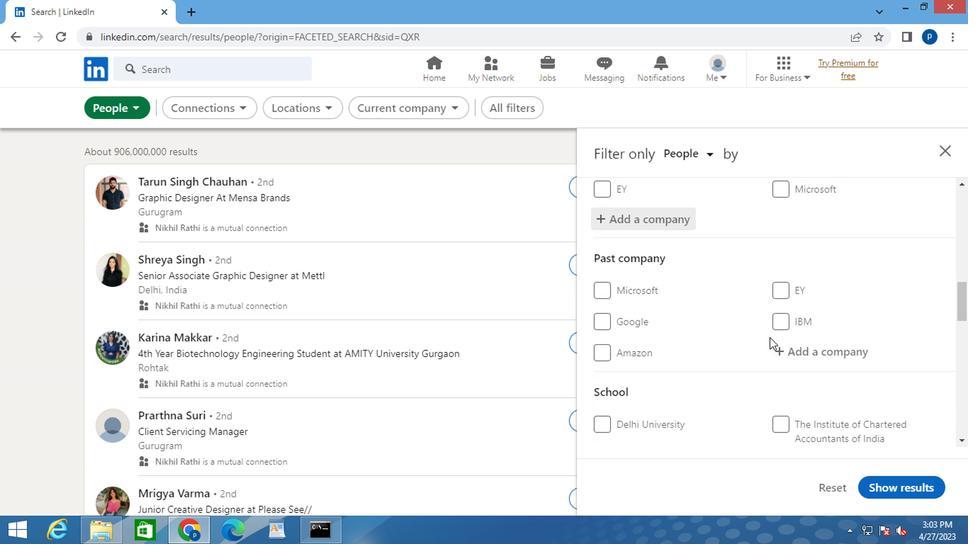 
Action: Mouse moved to (759, 334)
Screenshot: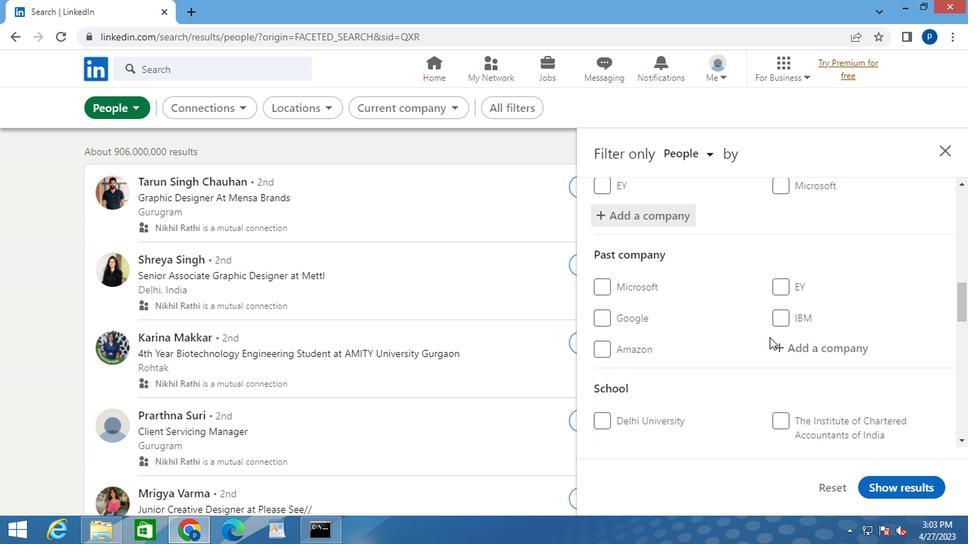 
Action: Mouse scrolled (759, 333) with delta (0, -1)
Screenshot: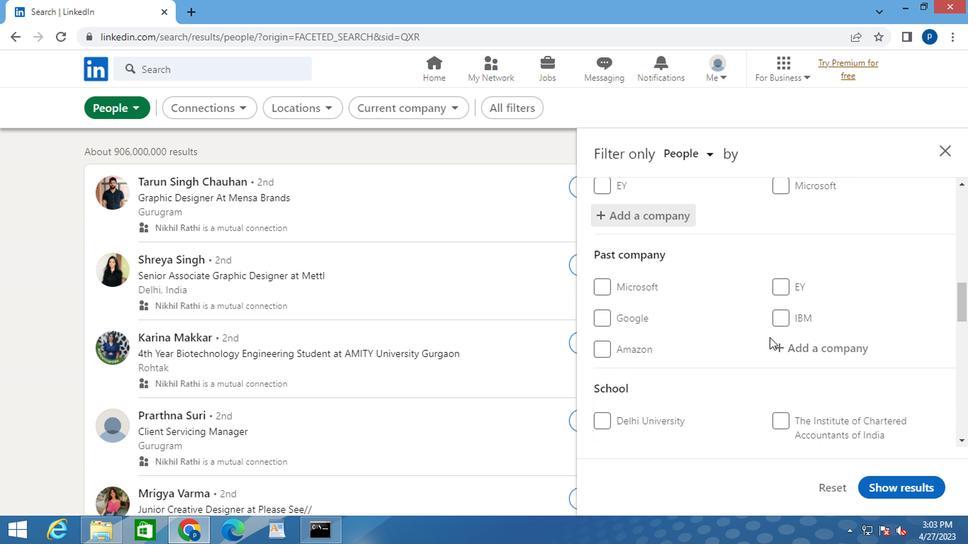 
Action: Mouse moved to (759, 334)
Screenshot: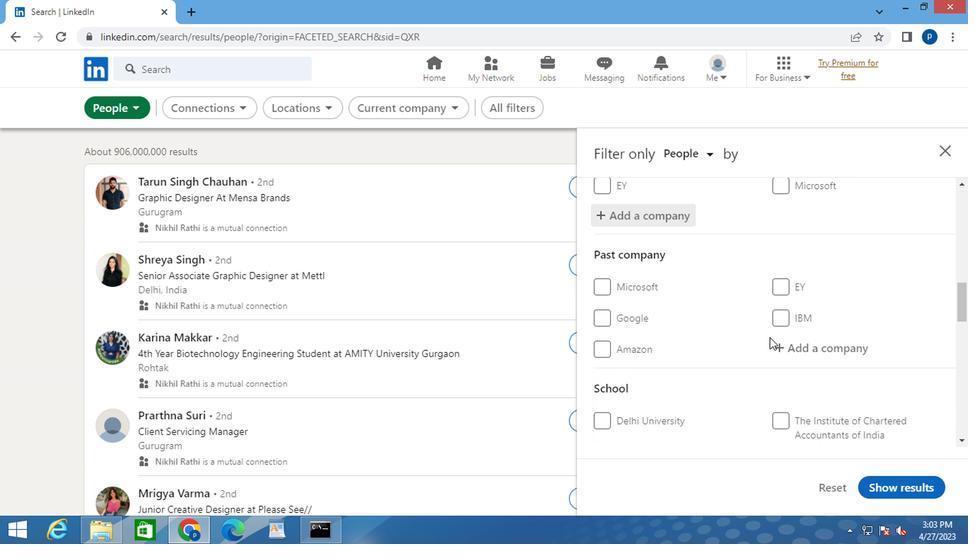 
Action: Mouse scrolled (759, 333) with delta (0, -1)
Screenshot: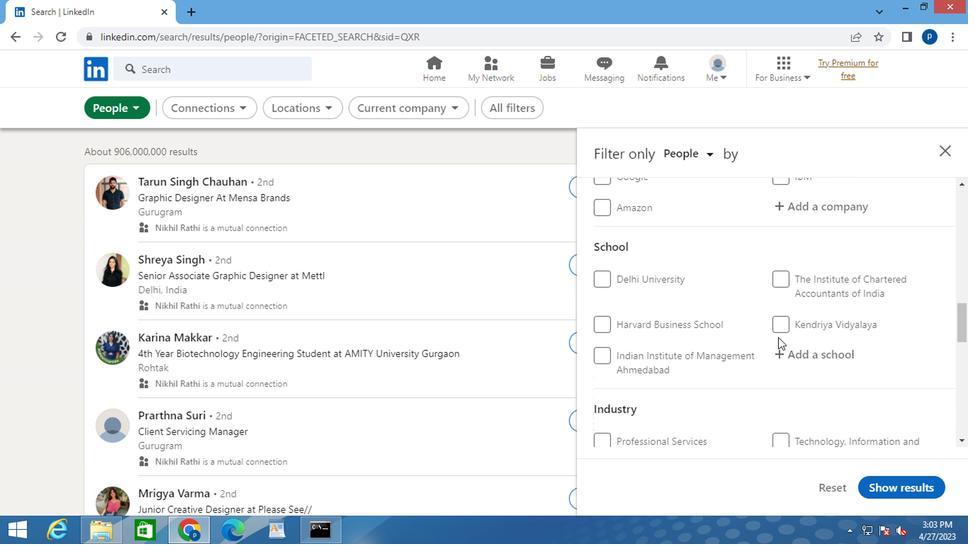 
Action: Mouse scrolled (759, 333) with delta (0, -1)
Screenshot: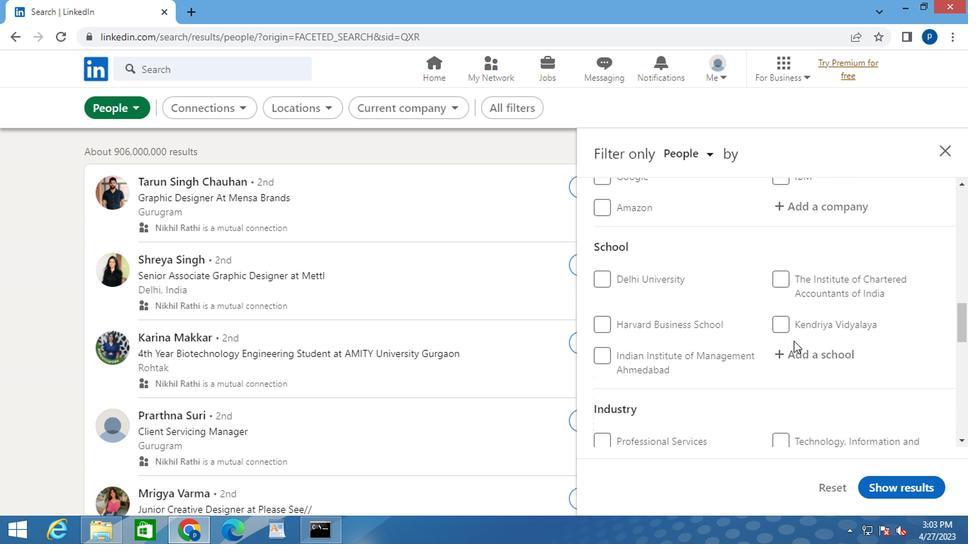
Action: Mouse moved to (787, 349)
Screenshot: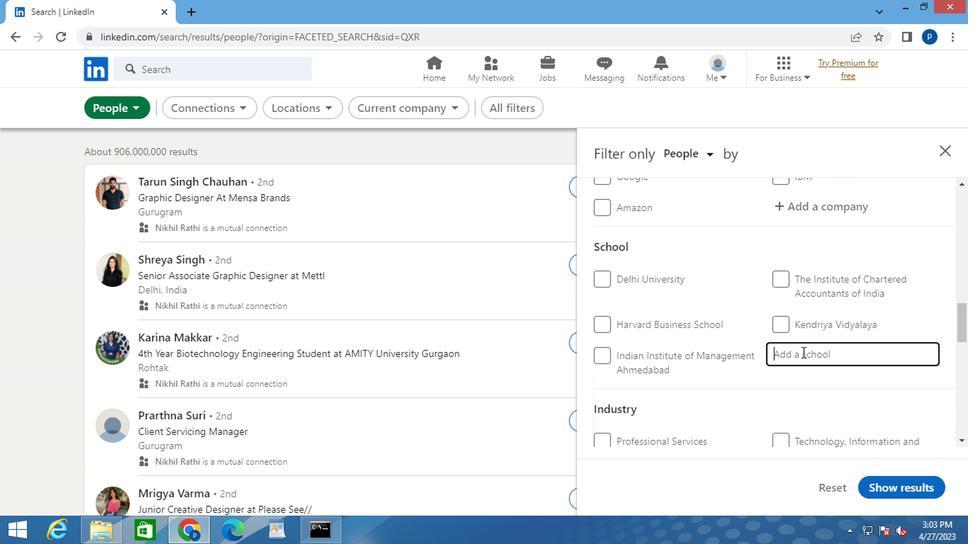 
Action: Mouse pressed left at (787, 349)
Screenshot: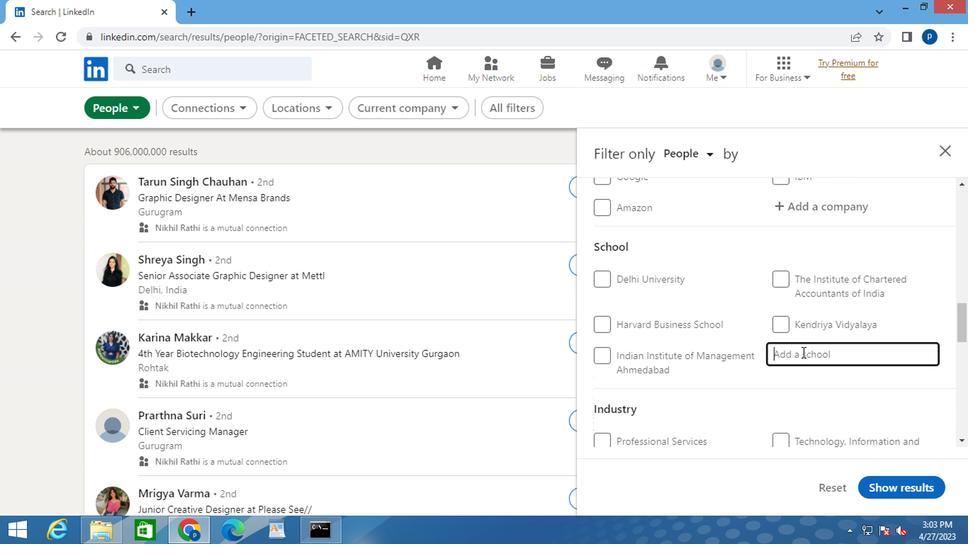 
Action: Key pressed <Key.caps_lock>B<Key.caps_lock>AREILL
Screenshot: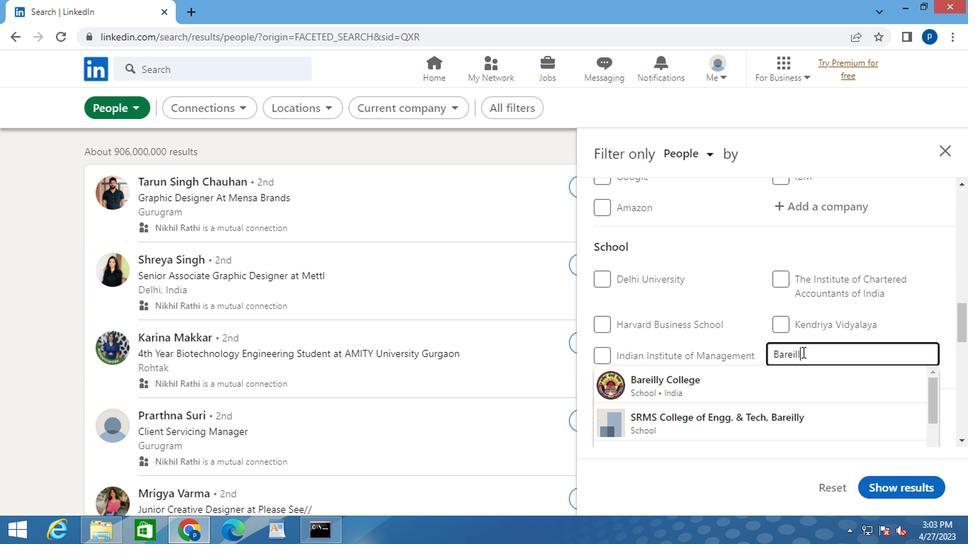 
Action: Mouse moved to (702, 374)
Screenshot: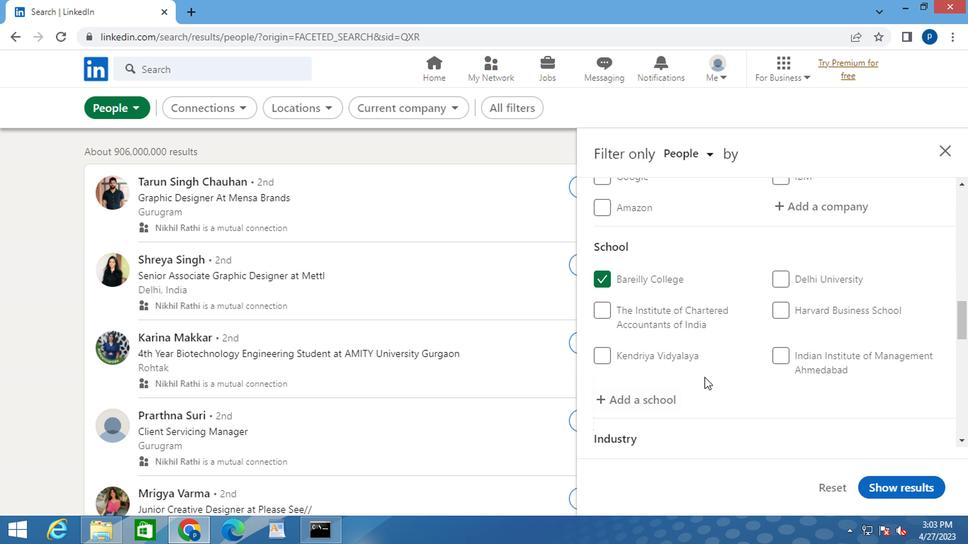 
Action: Mouse pressed left at (702, 374)
Screenshot: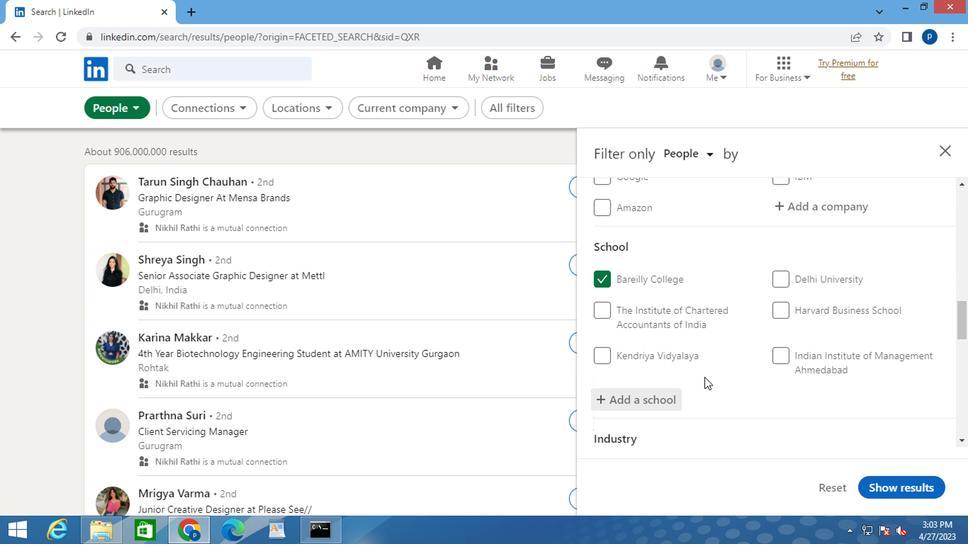 
Action: Mouse scrolled (702, 373) with delta (0, 0)
Screenshot: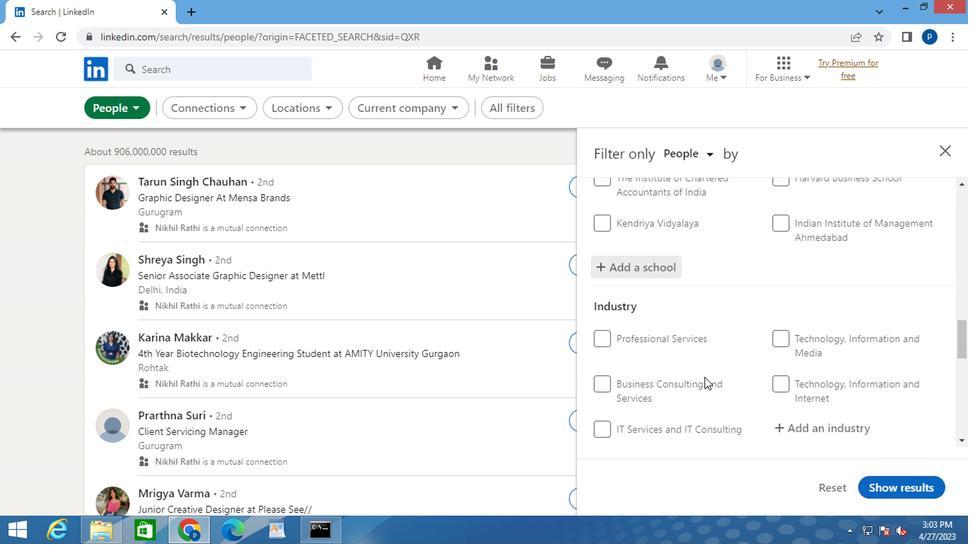 
Action: Mouse scrolled (702, 373) with delta (0, 0)
Screenshot: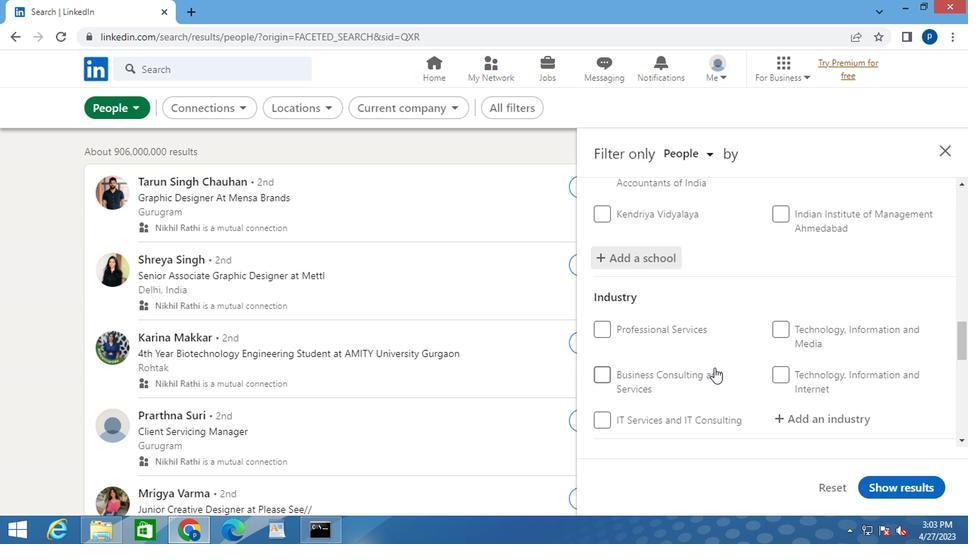 
Action: Mouse moved to (733, 361)
Screenshot: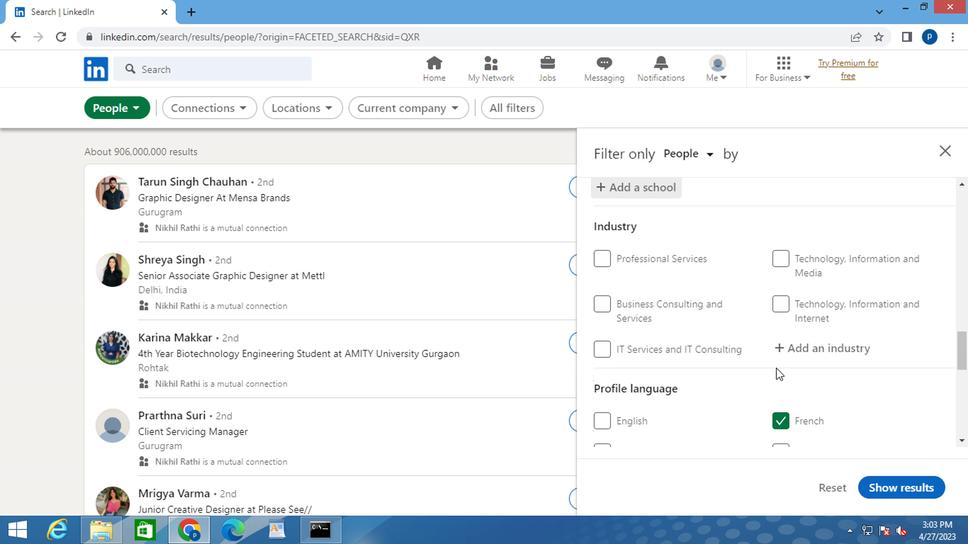 
Action: Mouse scrolled (733, 360) with delta (0, -1)
Screenshot: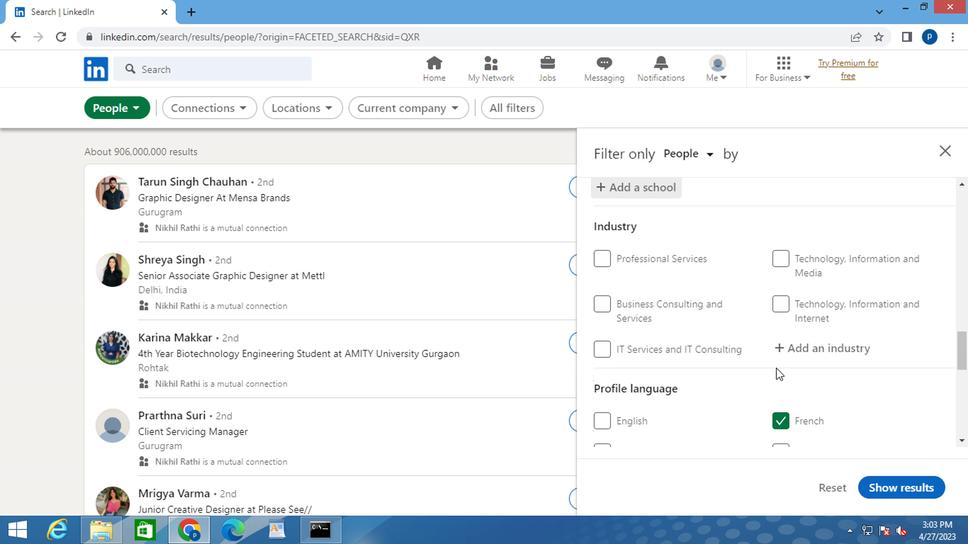 
Action: Mouse moved to (791, 347)
Screenshot: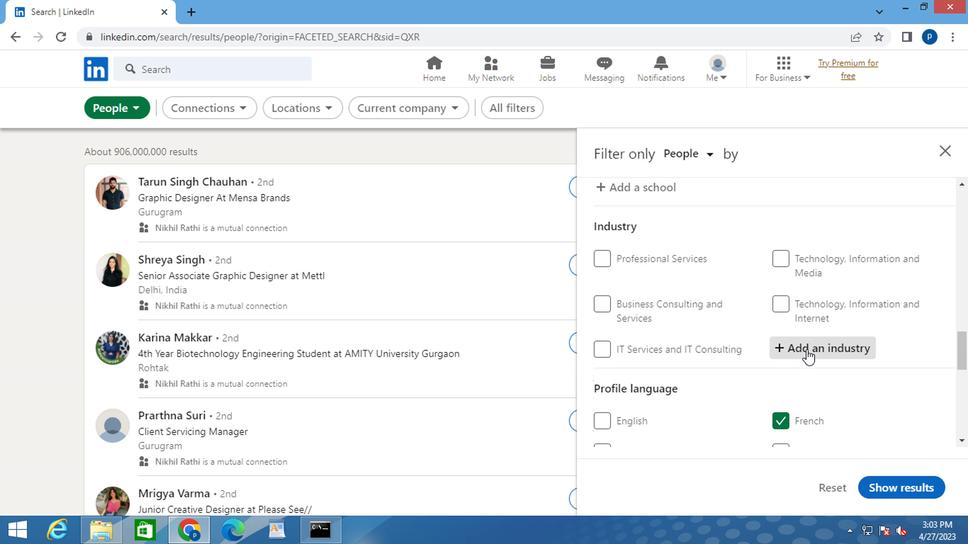 
Action: Mouse pressed left at (791, 347)
Screenshot: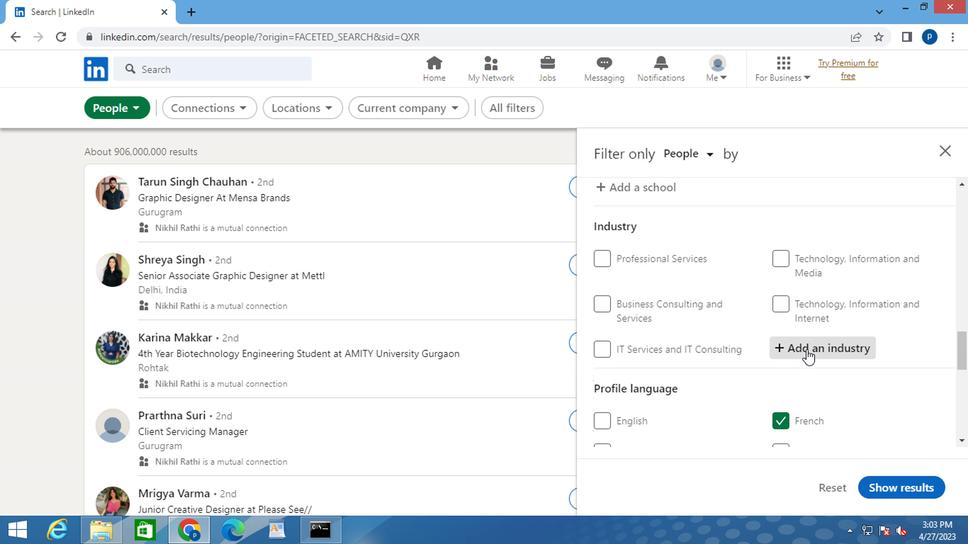 
Action: Mouse moved to (791, 343)
Screenshot: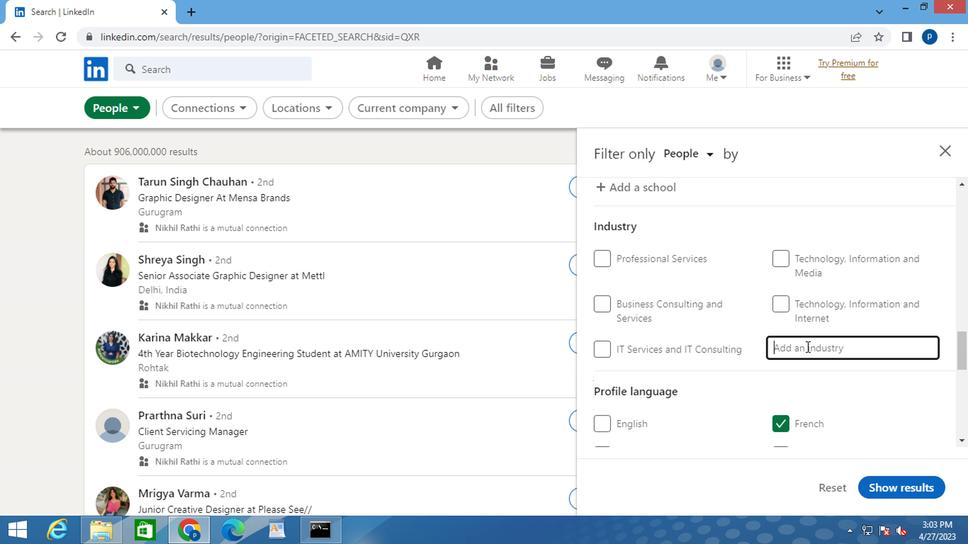 
Action: Mouse pressed left at (791, 343)
Screenshot: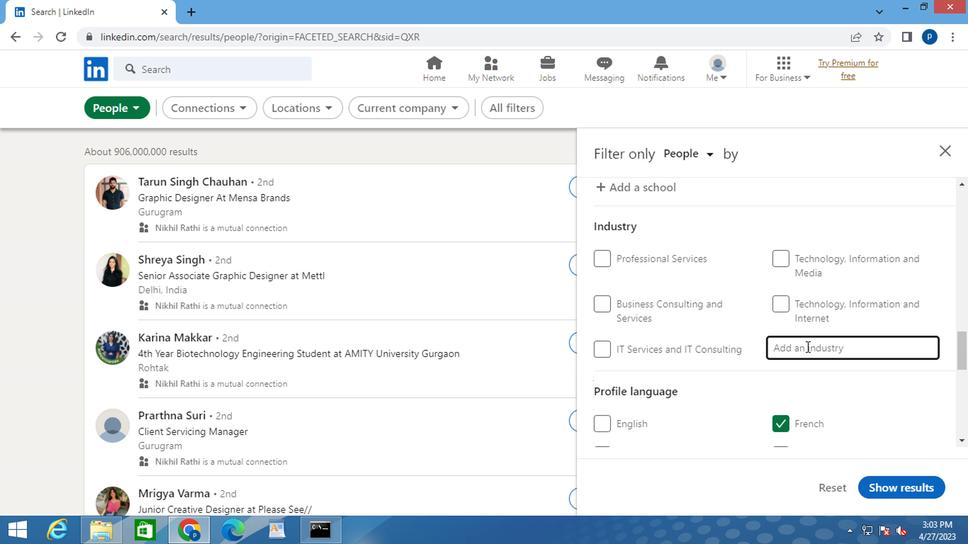 
Action: Key pressed <Key.caps_lock>I<Key.caps_lock>NSURANCE
Screenshot: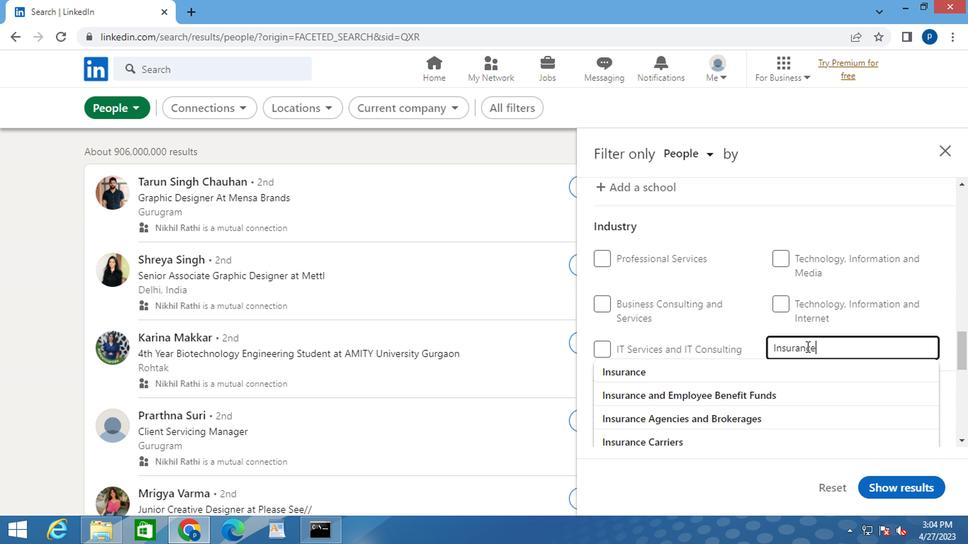 
Action: Mouse moved to (740, 385)
Screenshot: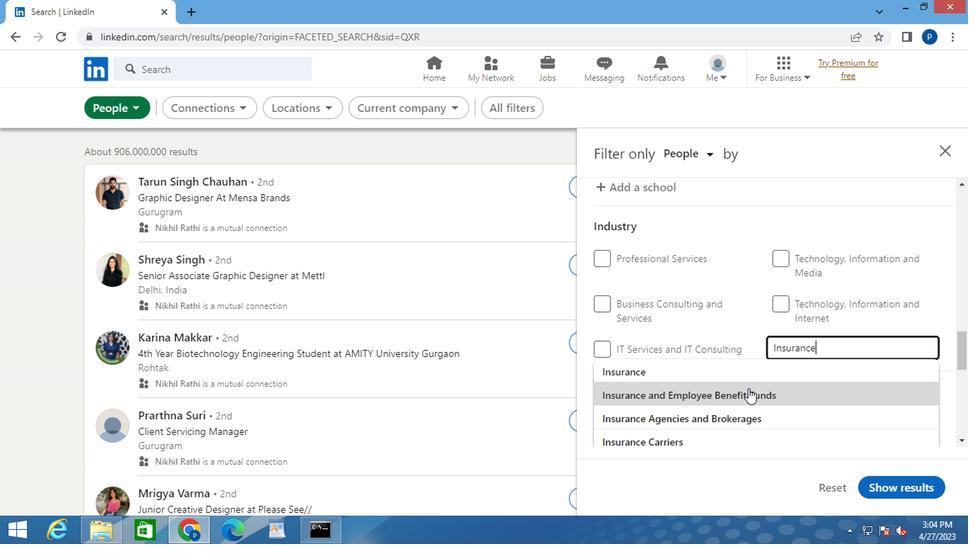 
Action: Mouse pressed left at (740, 385)
Screenshot: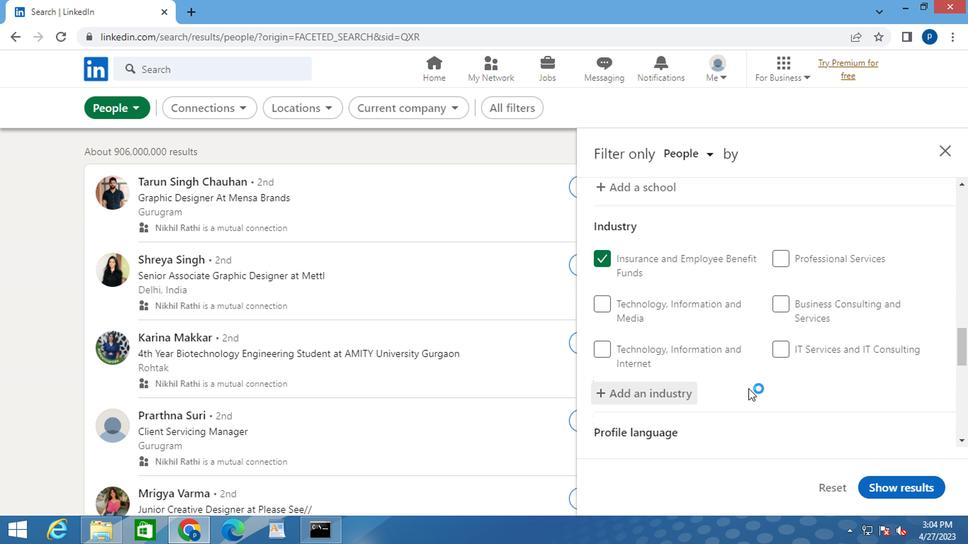 
Action: Mouse moved to (741, 375)
Screenshot: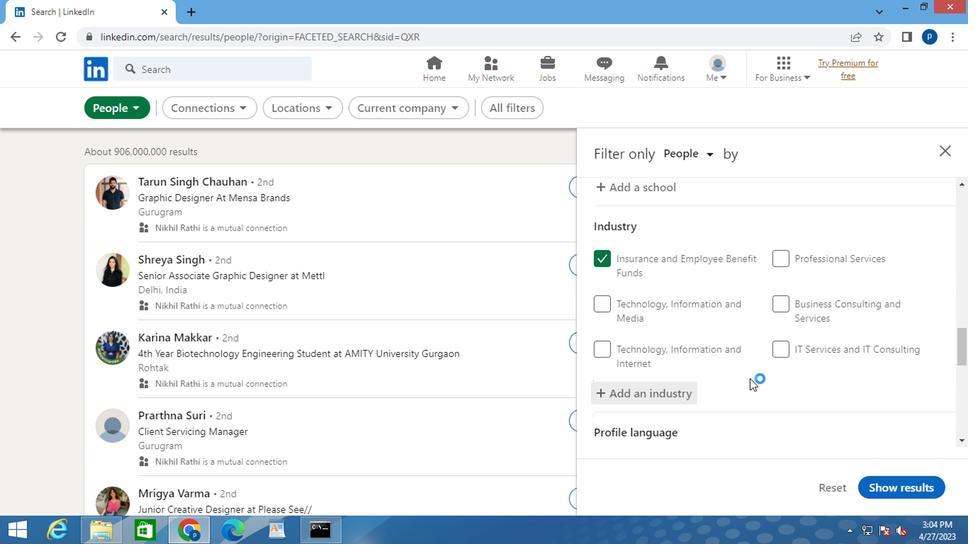 
Action: Mouse scrolled (741, 375) with delta (0, 0)
Screenshot: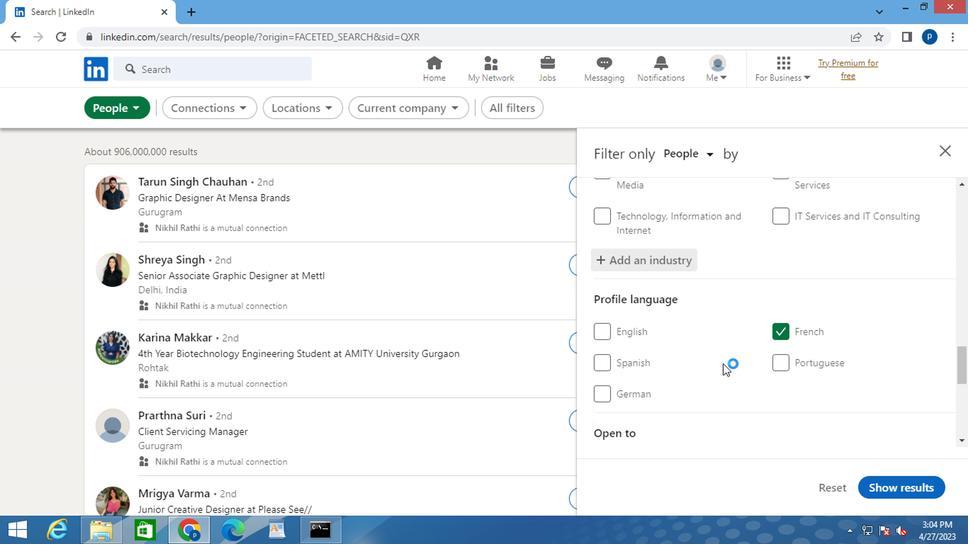 
Action: Mouse scrolled (741, 375) with delta (0, 0)
Screenshot: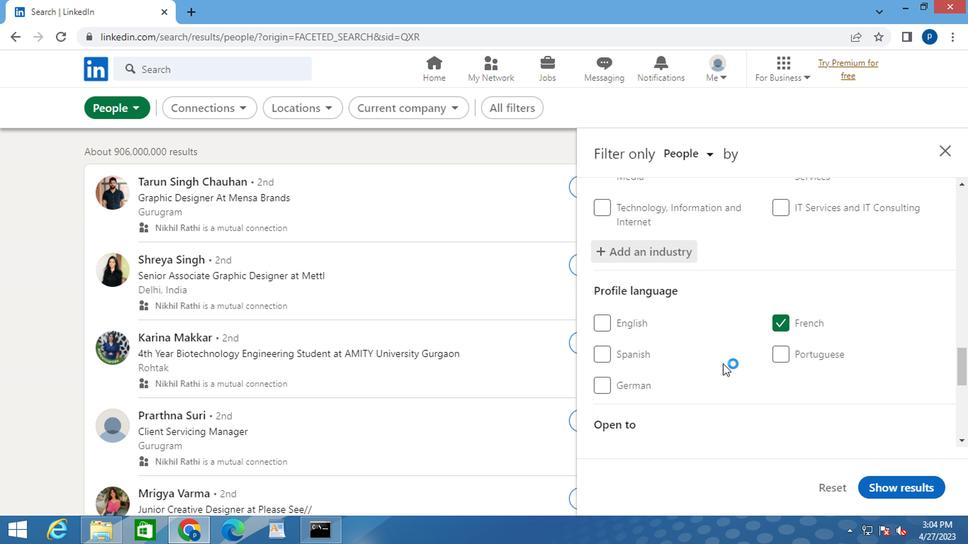 
Action: Mouse moved to (717, 361)
Screenshot: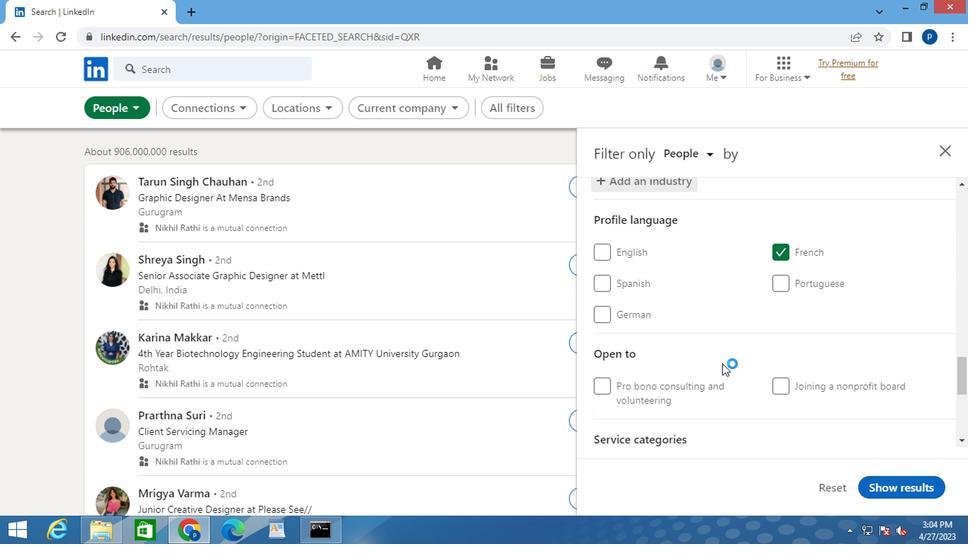 
Action: Mouse scrolled (717, 360) with delta (0, -1)
Screenshot: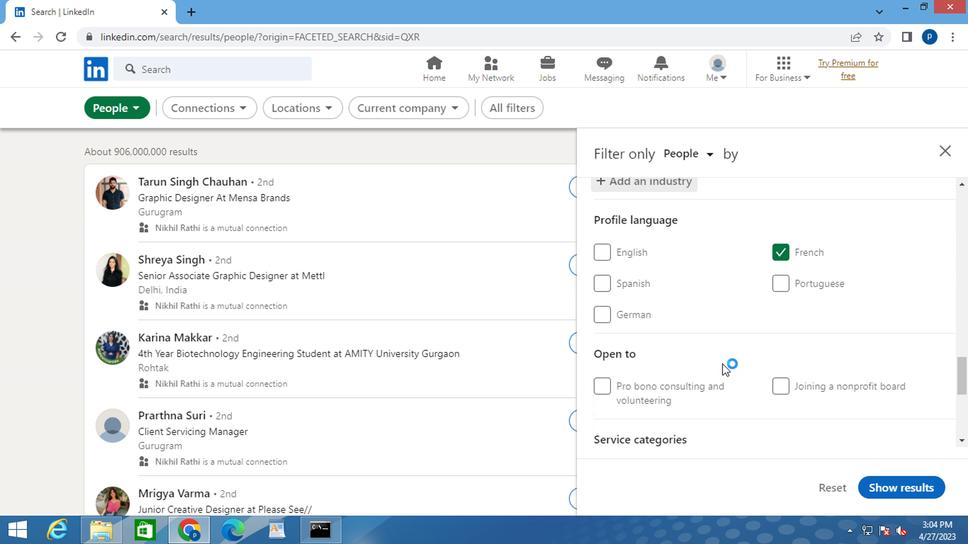
Action: Mouse moved to (758, 370)
Screenshot: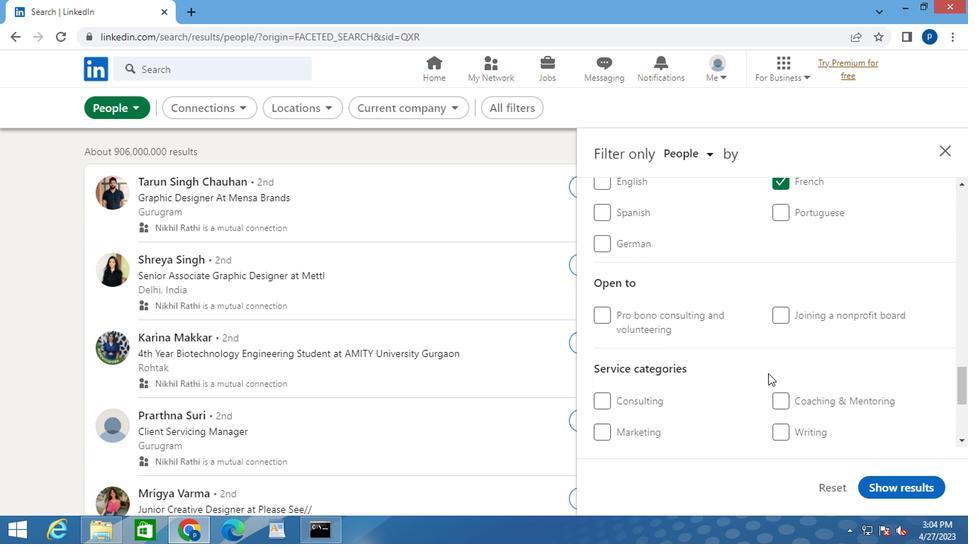 
Action: Mouse scrolled (758, 370) with delta (0, 0)
Screenshot: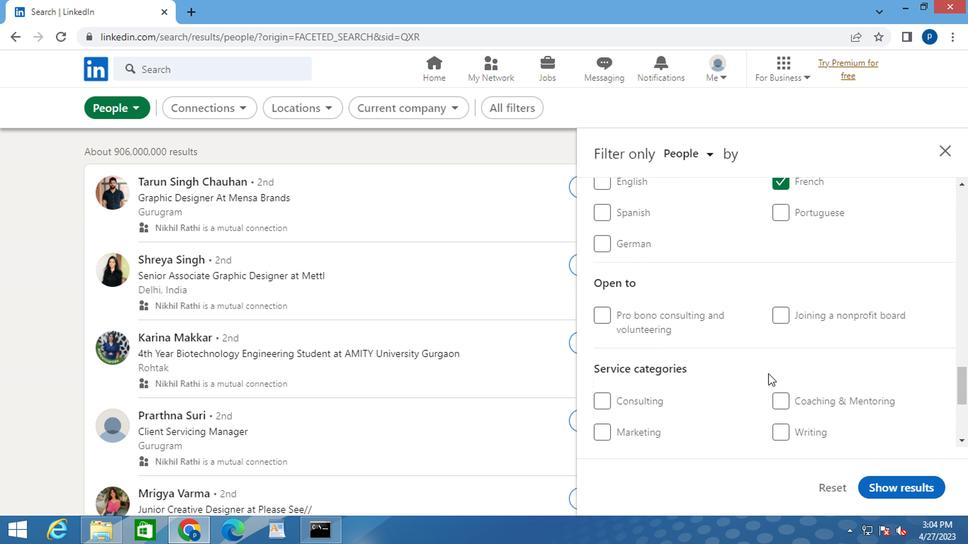 
Action: Mouse moved to (759, 370)
Screenshot: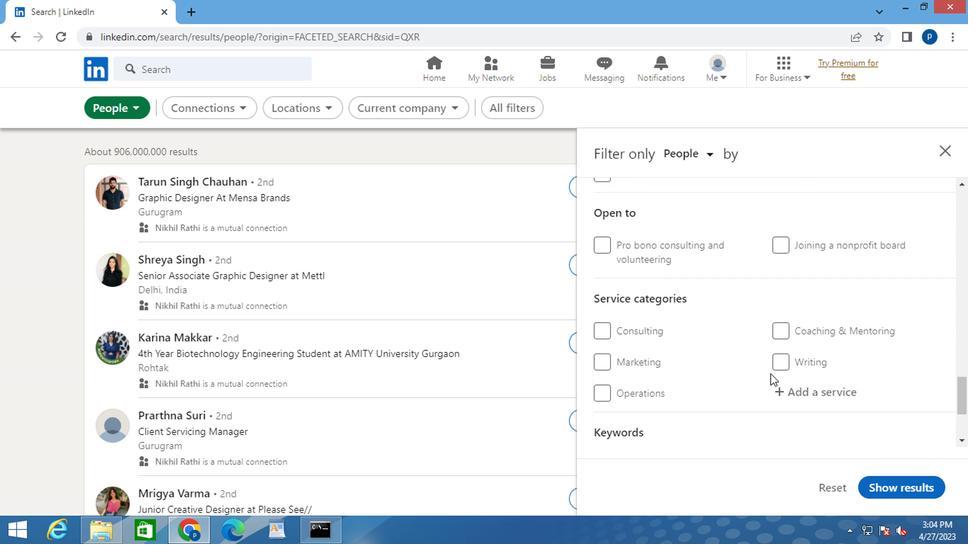 
Action: Mouse scrolled (759, 370) with delta (0, 0)
Screenshot: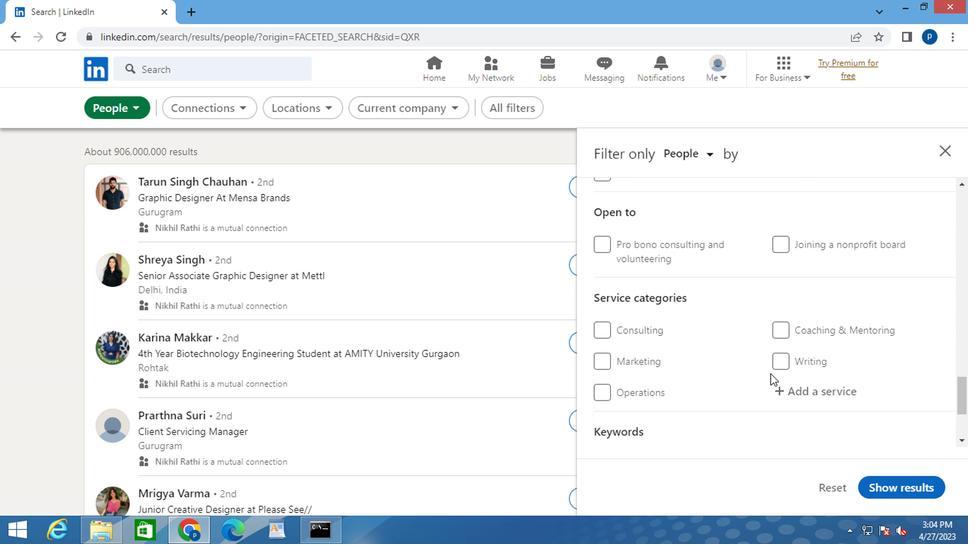 
Action: Mouse moved to (774, 384)
Screenshot: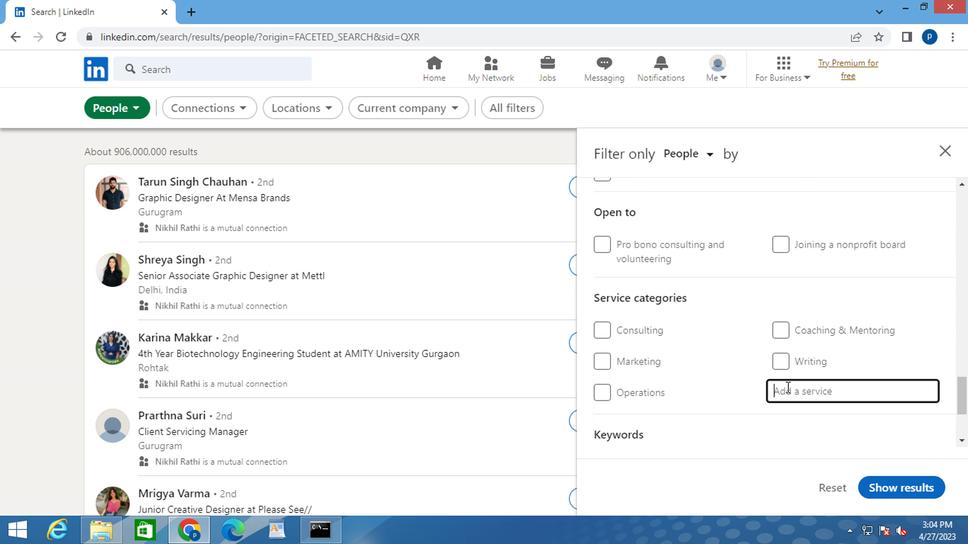 
Action: Mouse pressed left at (774, 384)
Screenshot: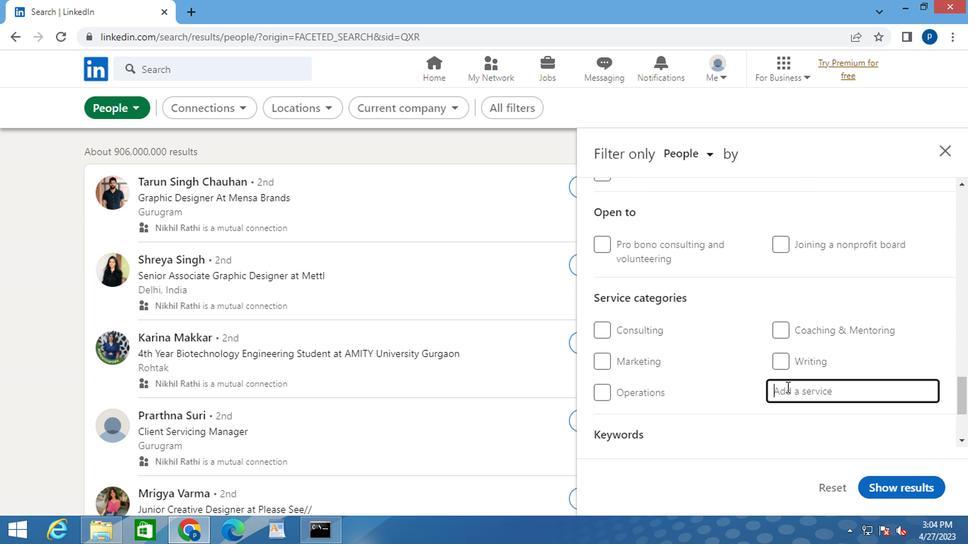 
Action: Mouse pressed left at (774, 384)
Screenshot: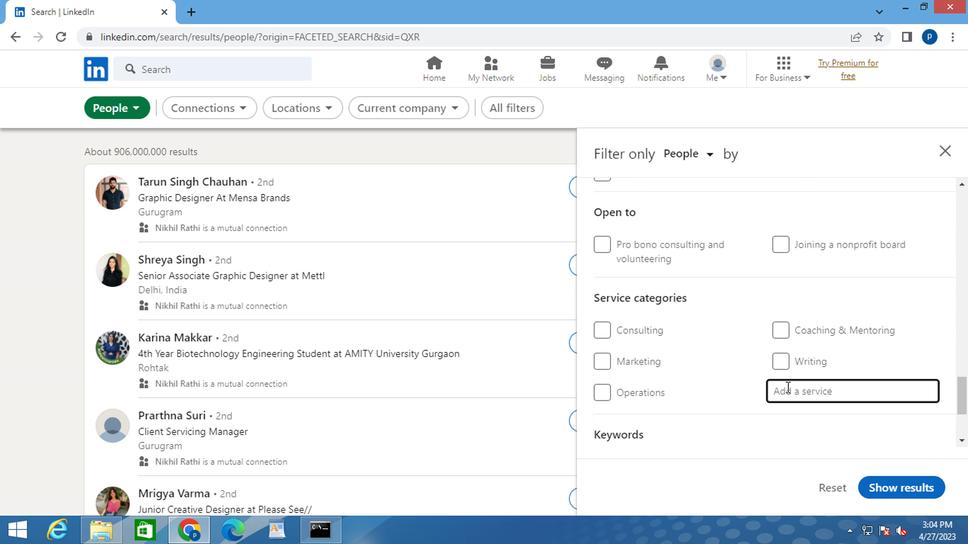 
Action: Key pressed <Key.caps_lock>S<Key.caps_lock>EARCH<Key.space><Key.caps_lock>E<Key.caps_lock>NGINE
Screenshot: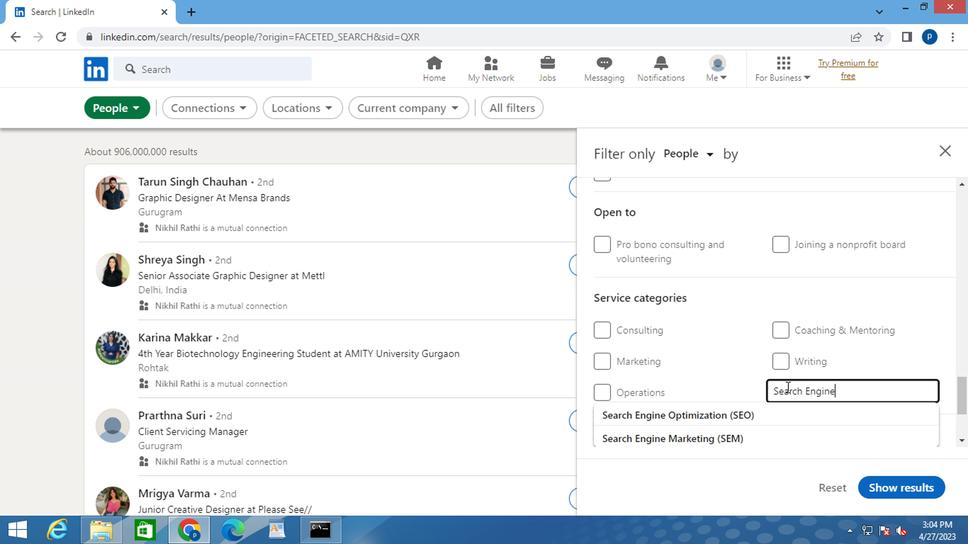 
Action: Mouse moved to (719, 436)
Screenshot: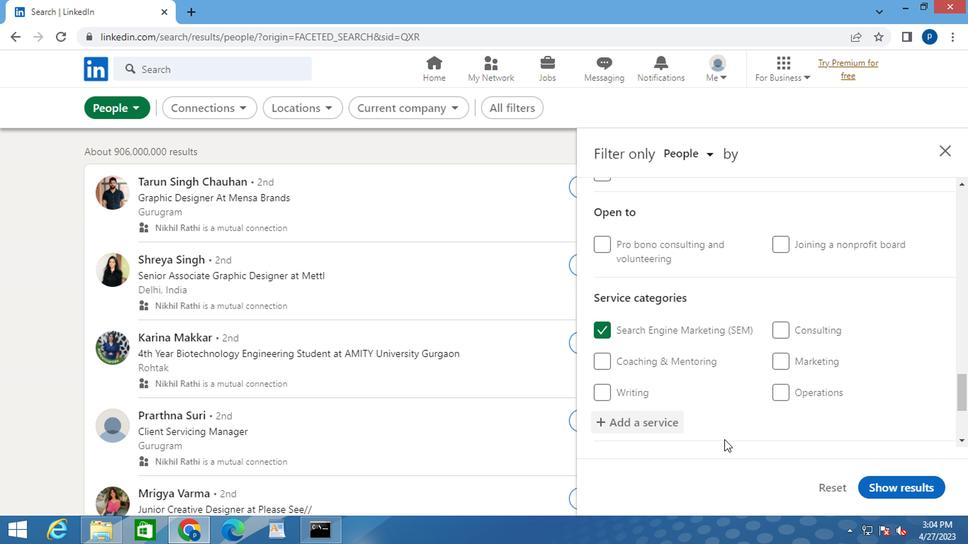 
Action: Mouse pressed left at (719, 436)
Screenshot: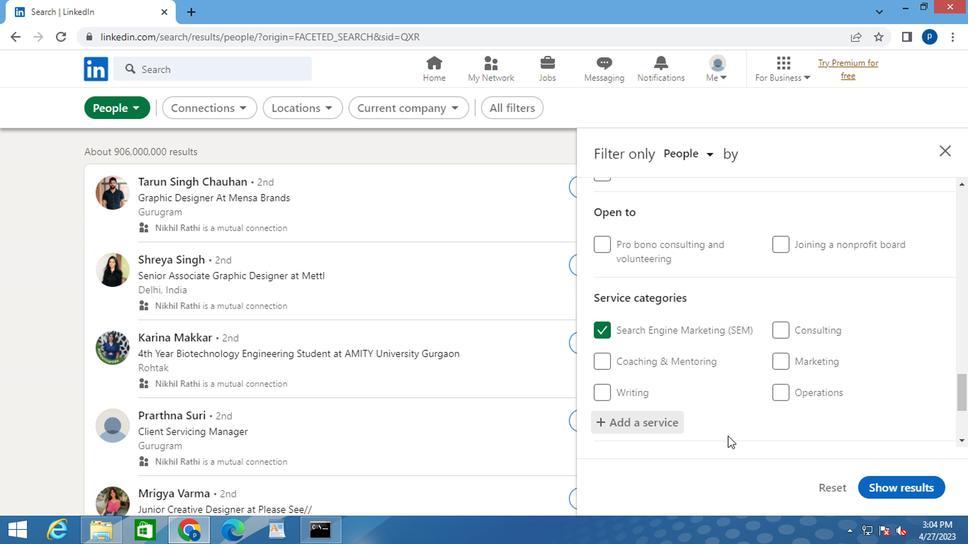 
Action: Mouse moved to (736, 402)
Screenshot: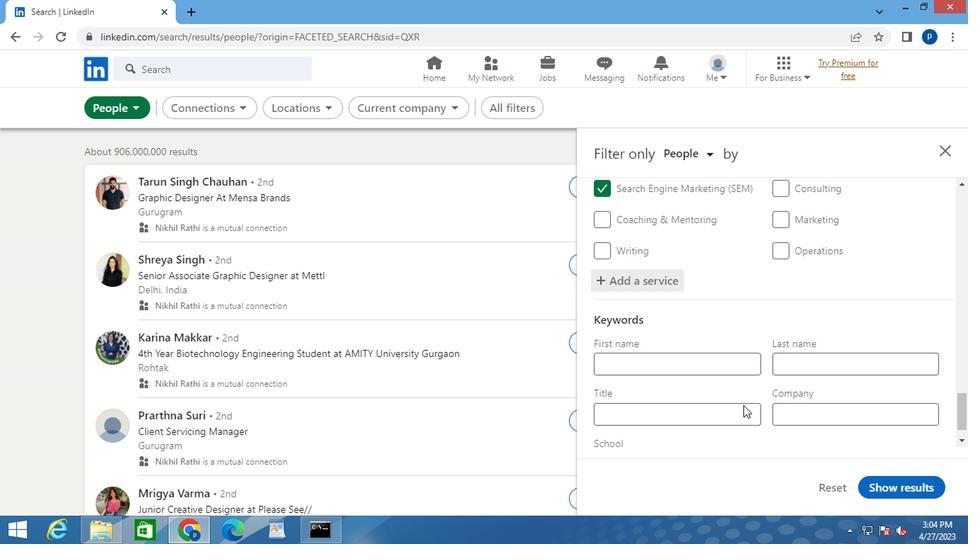 
Action: Mouse scrolled (736, 401) with delta (0, 0)
Screenshot: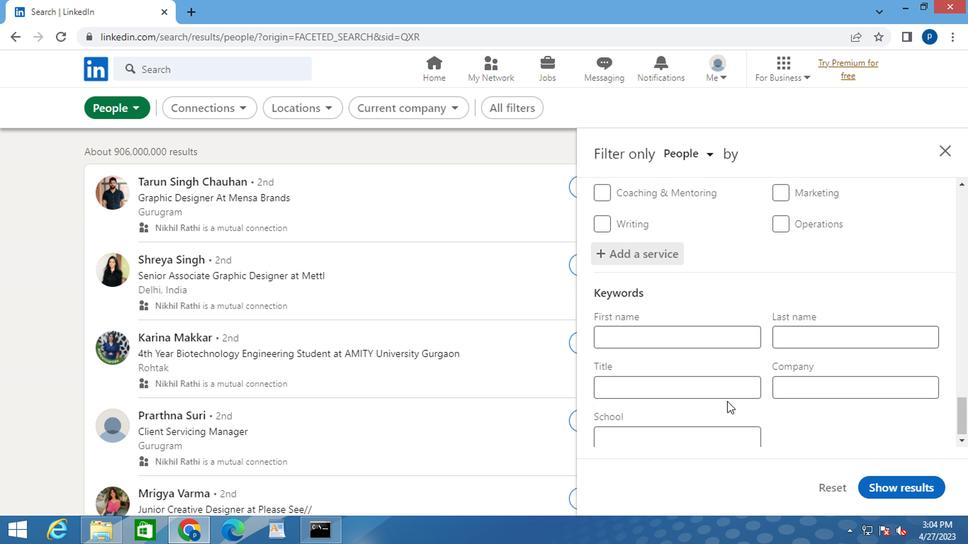 
Action: Mouse scrolled (736, 401) with delta (0, 0)
Screenshot: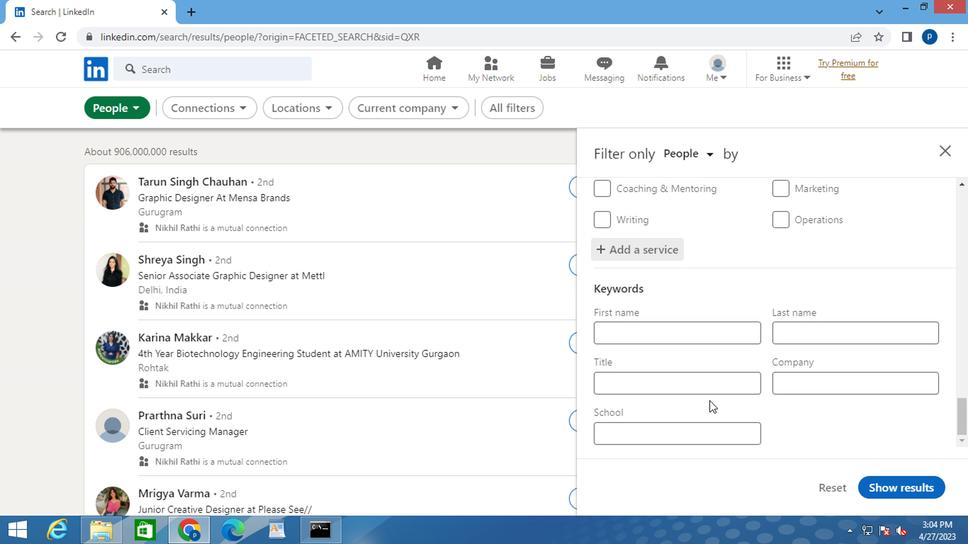 
Action: Mouse moved to (736, 402)
Screenshot: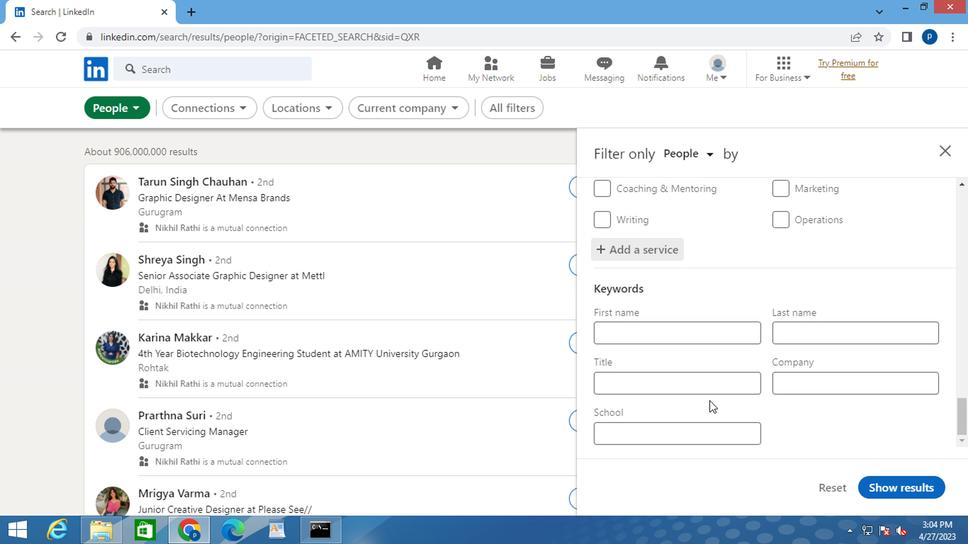 
Action: Mouse scrolled (736, 401) with delta (0, 0)
Screenshot: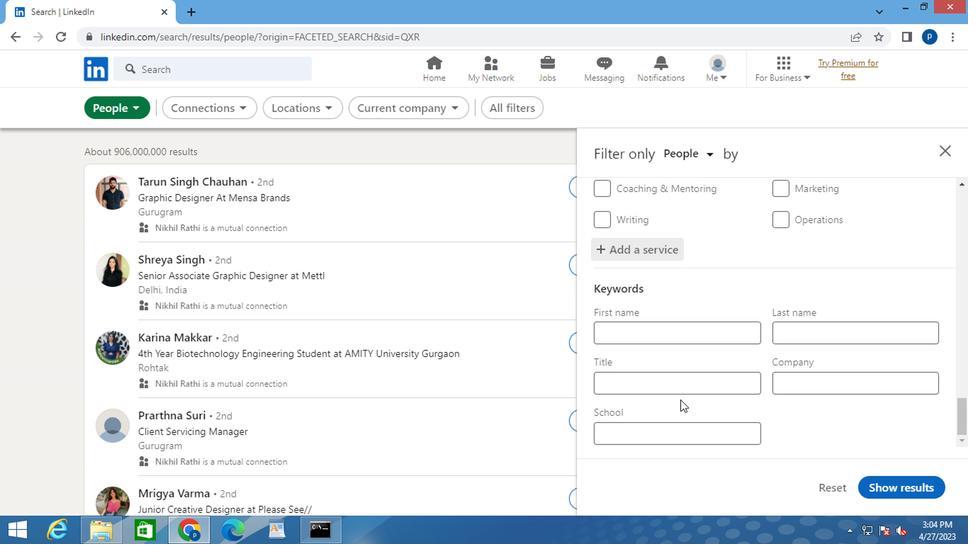 
Action: Mouse moved to (664, 381)
Screenshot: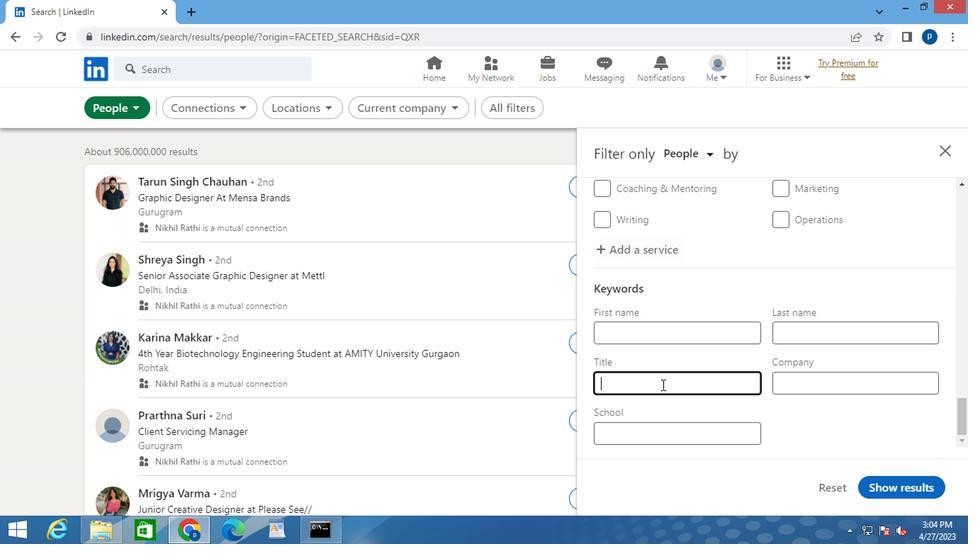 
Action: Mouse pressed left at (664, 381)
Screenshot: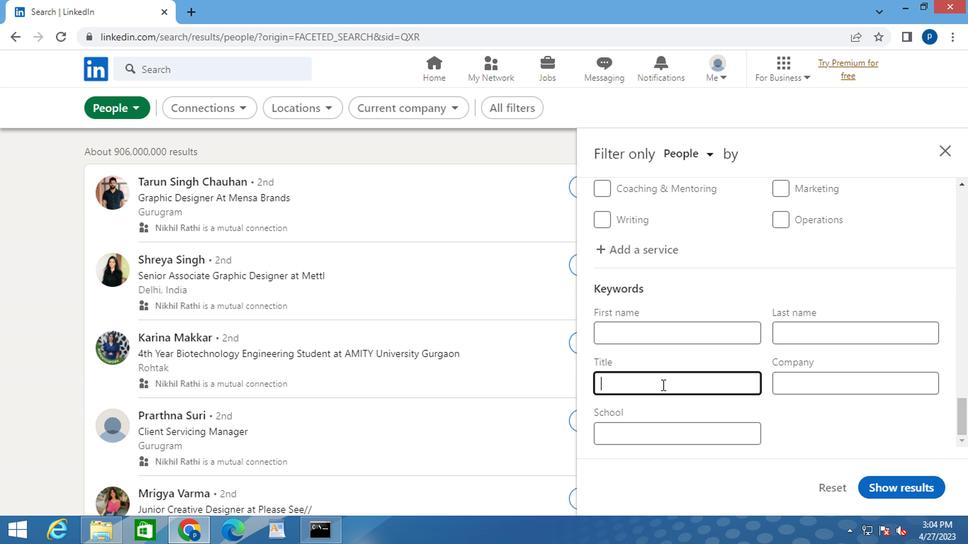 
Action: Key pressed <Key.caps_lock>B<Key.caps_lock>USINESS<Key.space><Key.caps_lock>M<Key.caps_lock>ANAGER<Key.space>
Screenshot: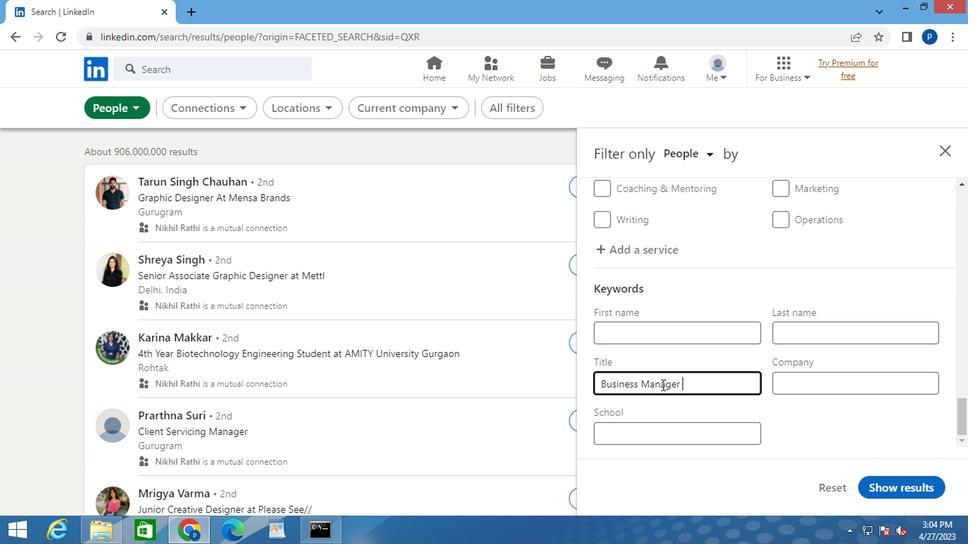 
Action: Mouse moved to (865, 479)
Screenshot: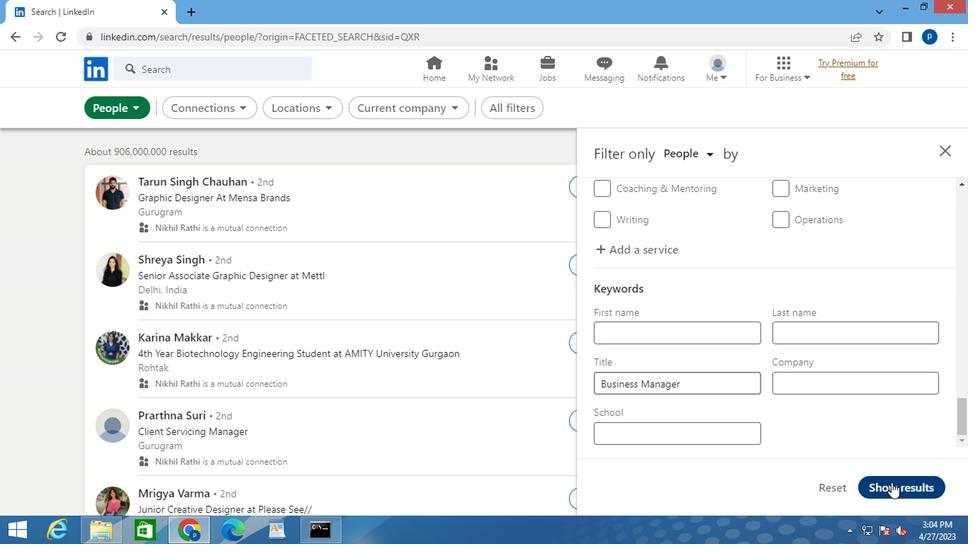 
Action: Mouse pressed left at (865, 479)
Screenshot: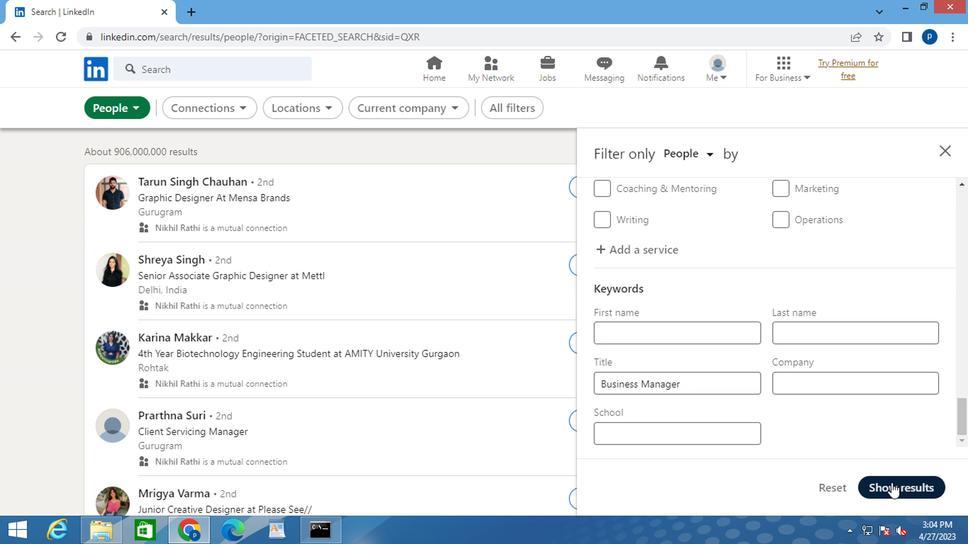 
